 Task: Send an email with the signature Gerard Scott with the subject Update on a sick leave and the message I would like to request your input on the new employee benefits program. from softage.8@softage.net to softage.6@softage.net and move the email from Sent Items to the folder Body care
Action: Mouse moved to (150, 189)
Screenshot: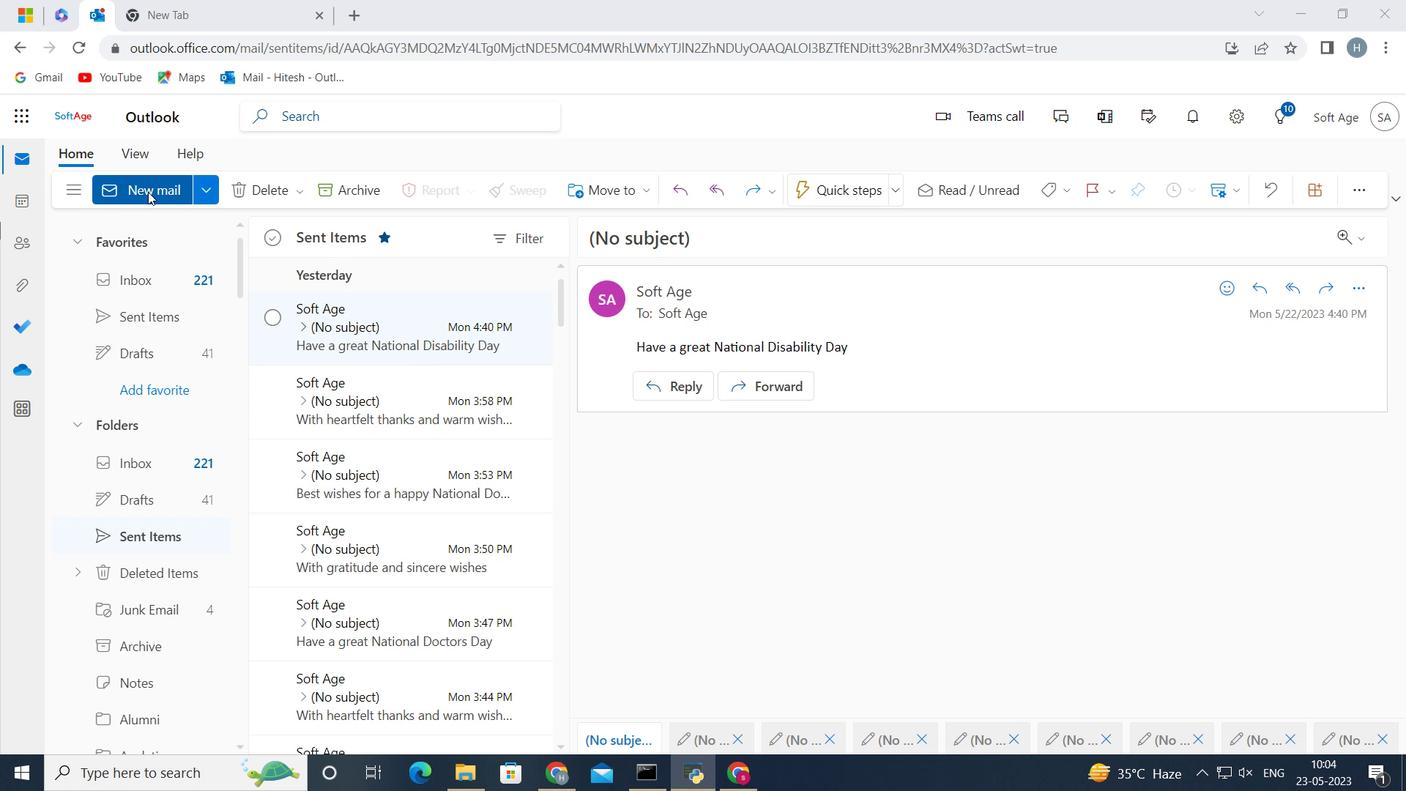
Action: Mouse pressed left at (150, 189)
Screenshot: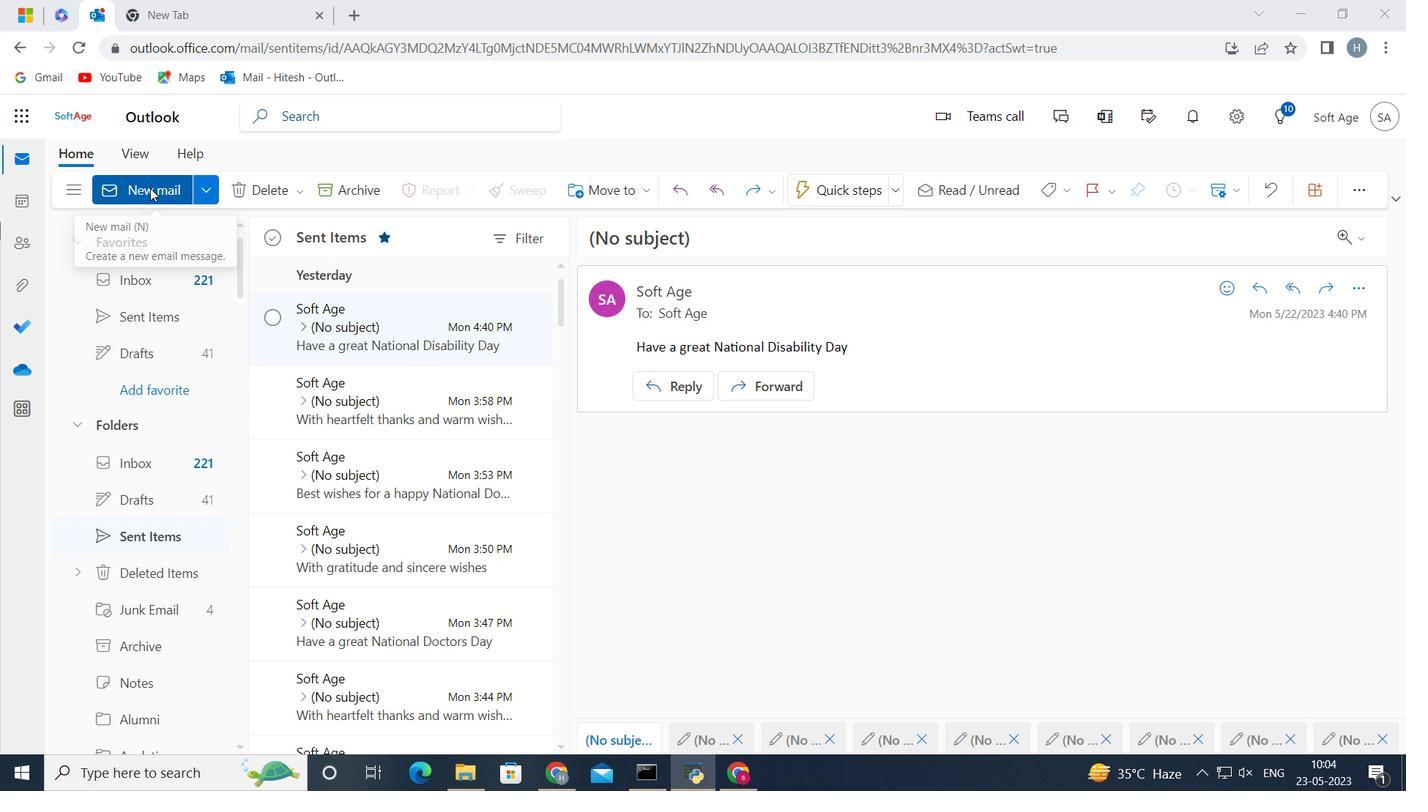 
Action: Mouse moved to (1152, 191)
Screenshot: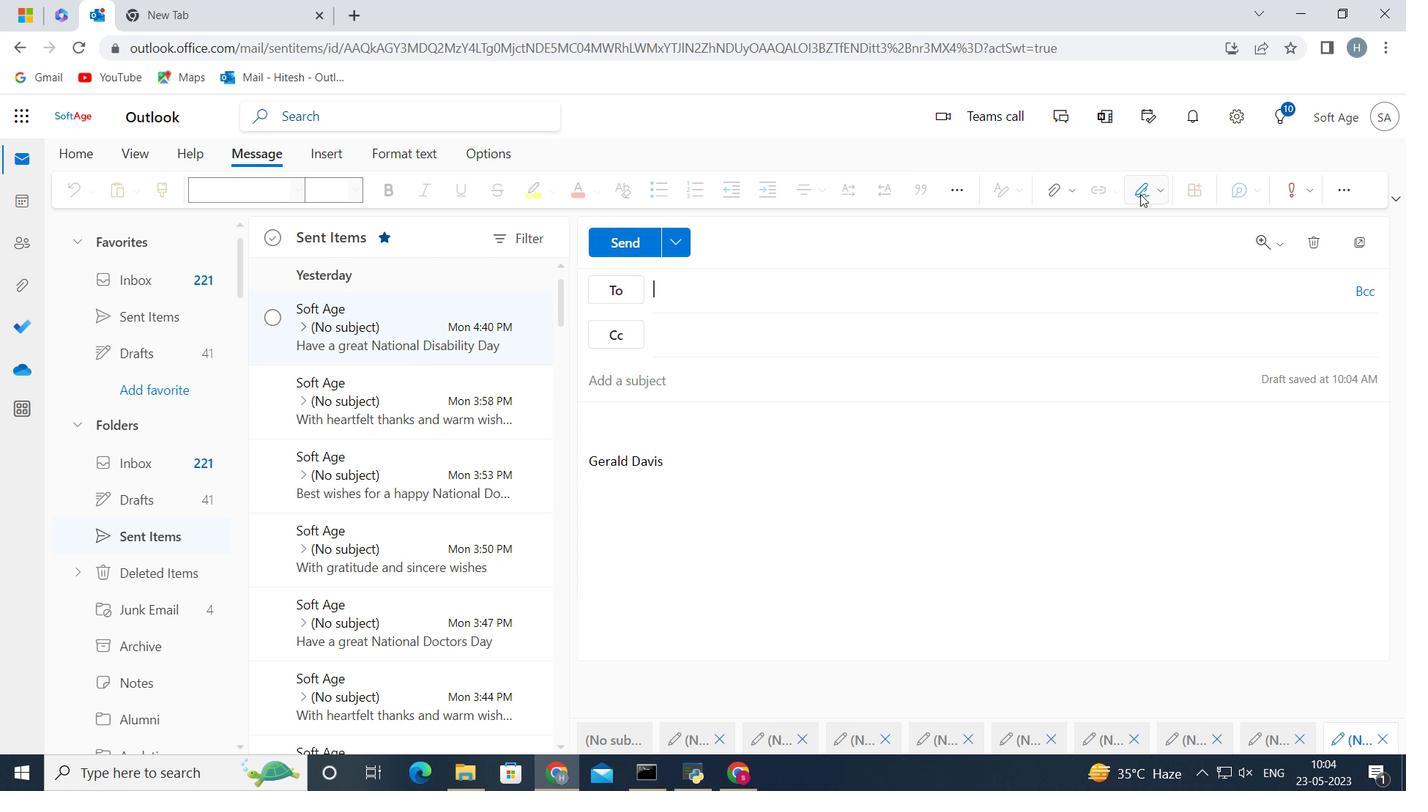 
Action: Mouse pressed left at (1152, 191)
Screenshot: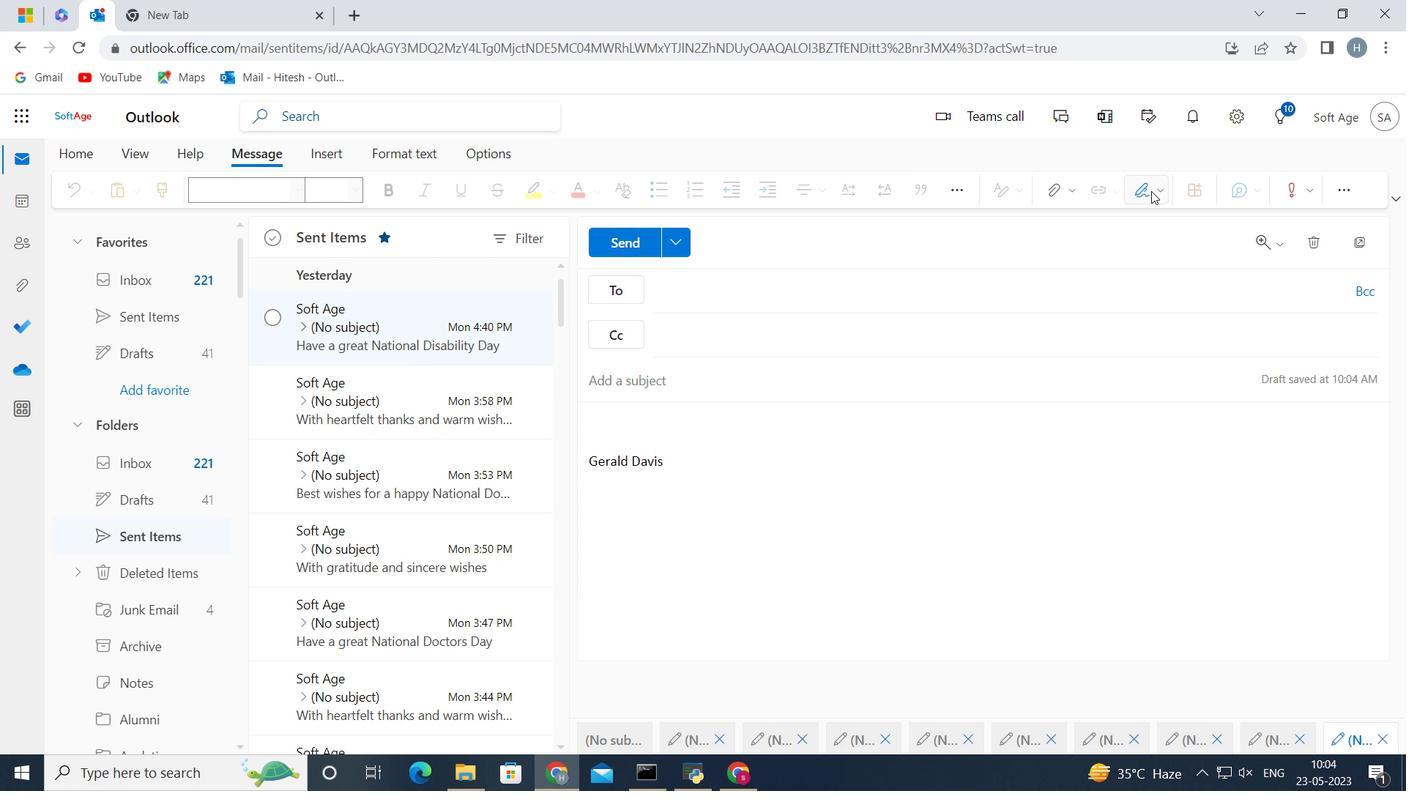 
Action: Mouse moved to (1122, 261)
Screenshot: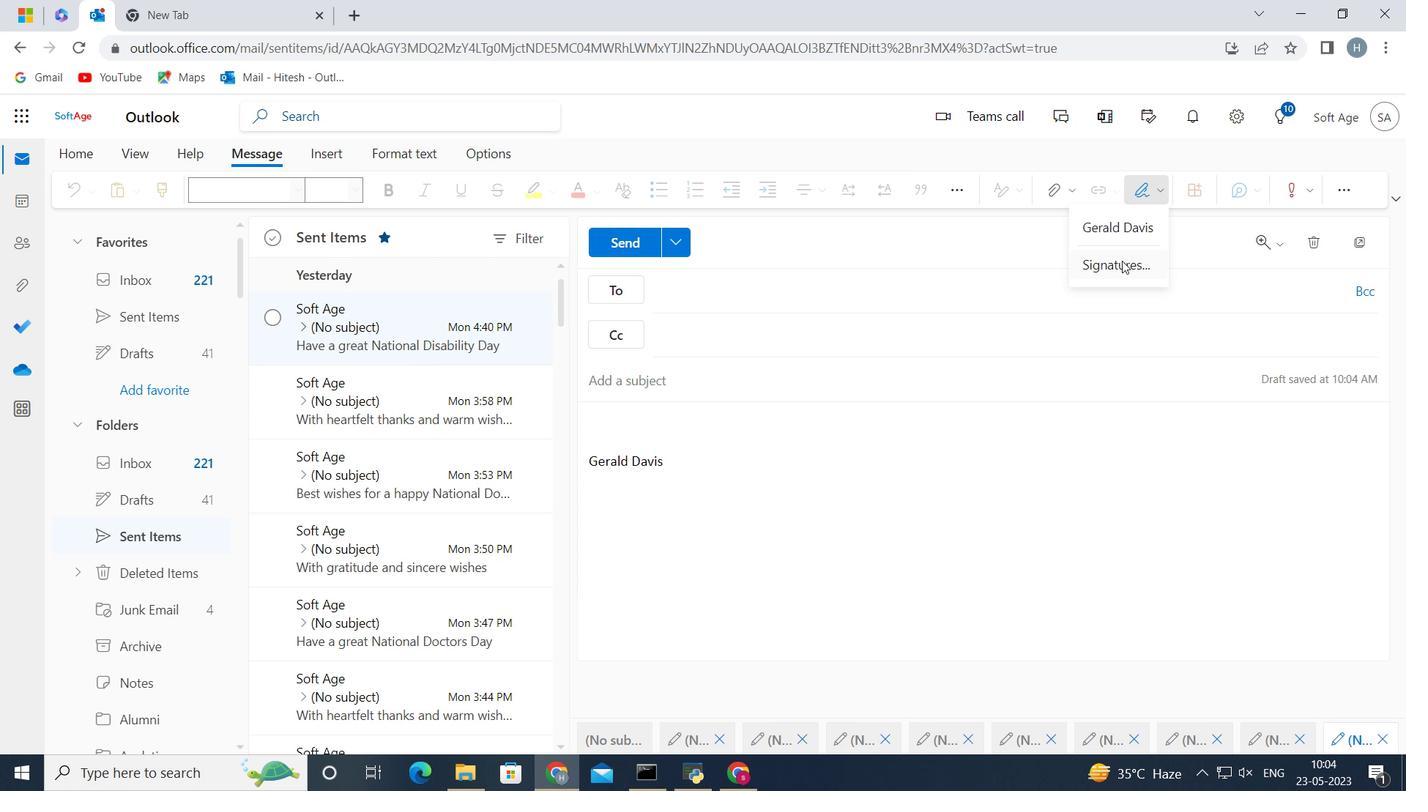 
Action: Mouse pressed left at (1122, 261)
Screenshot: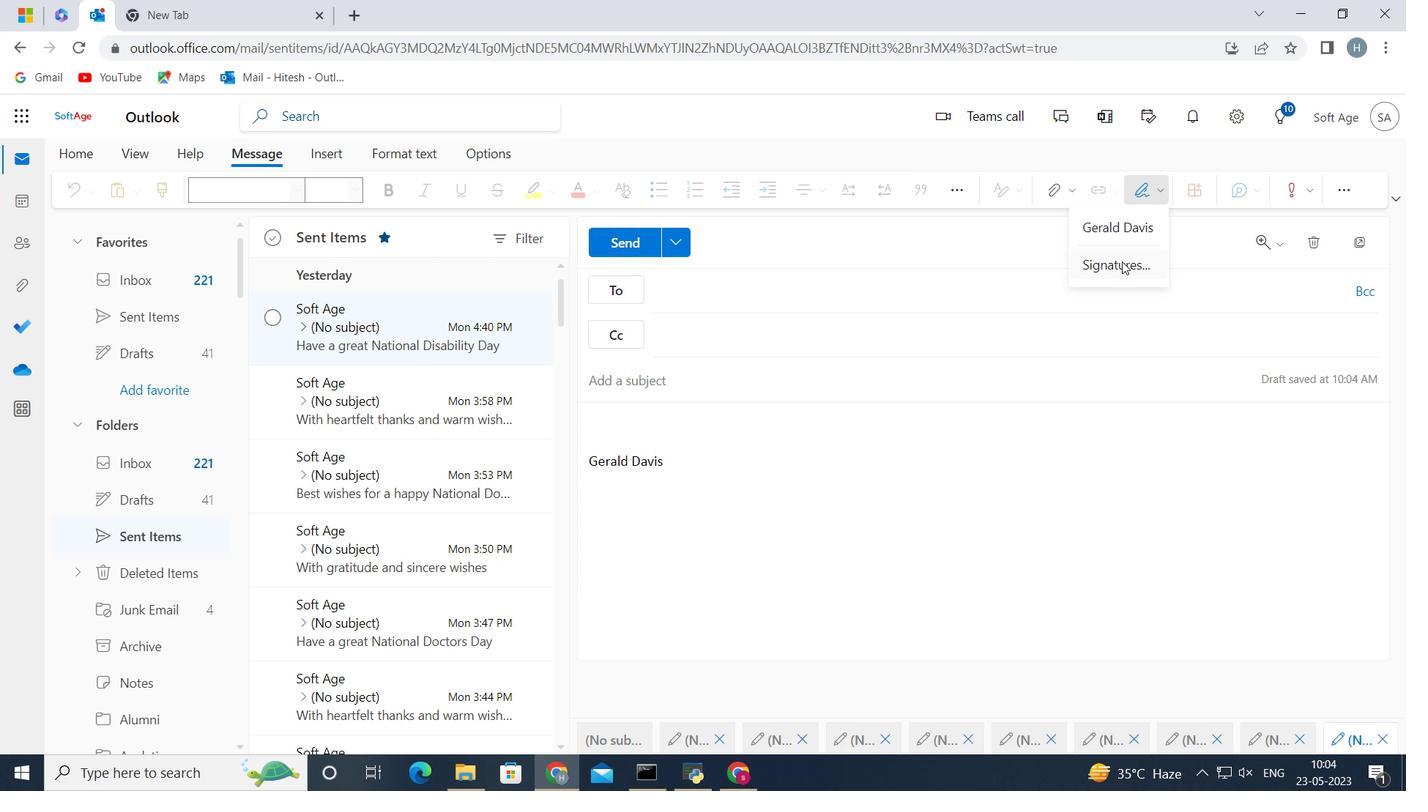 
Action: Mouse moved to (1067, 336)
Screenshot: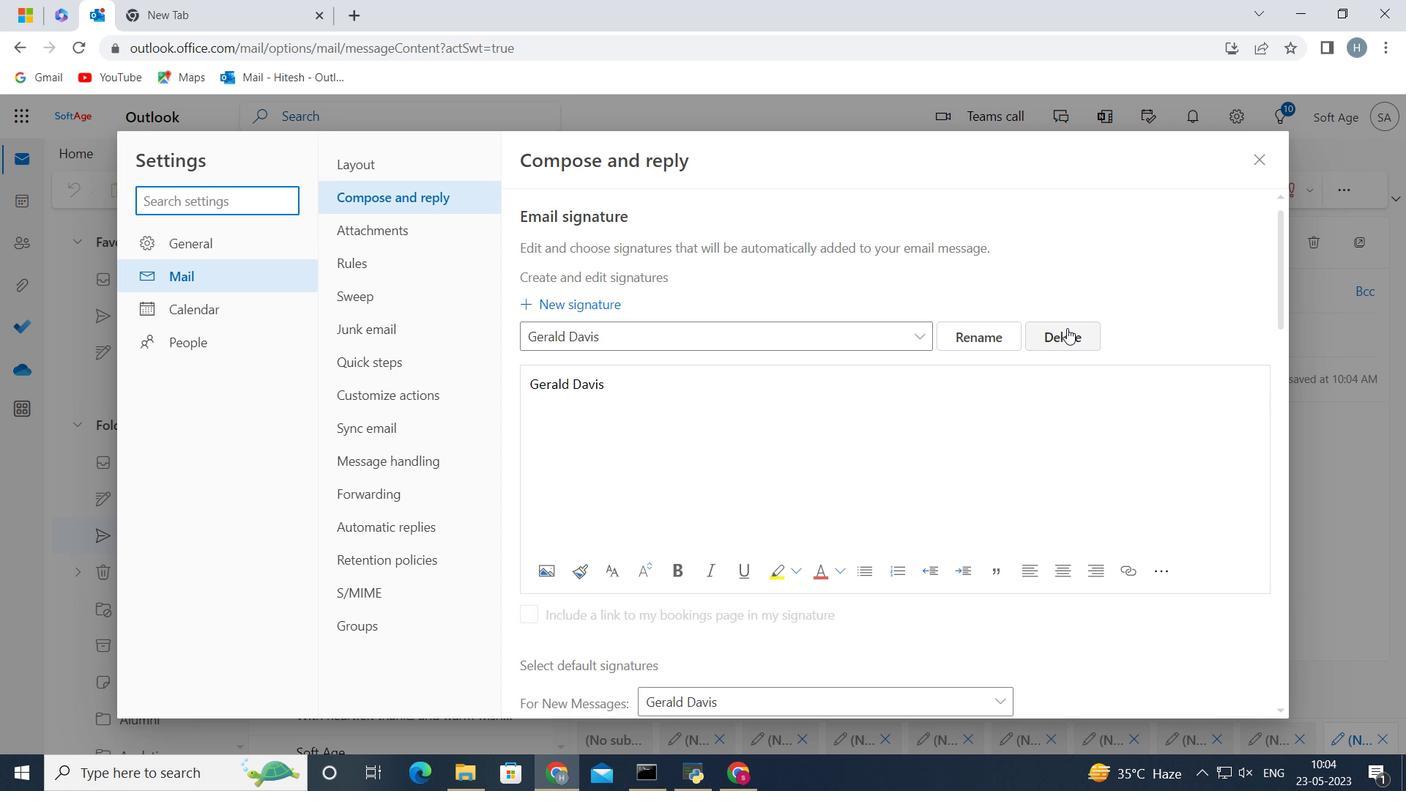 
Action: Mouse pressed left at (1067, 336)
Screenshot: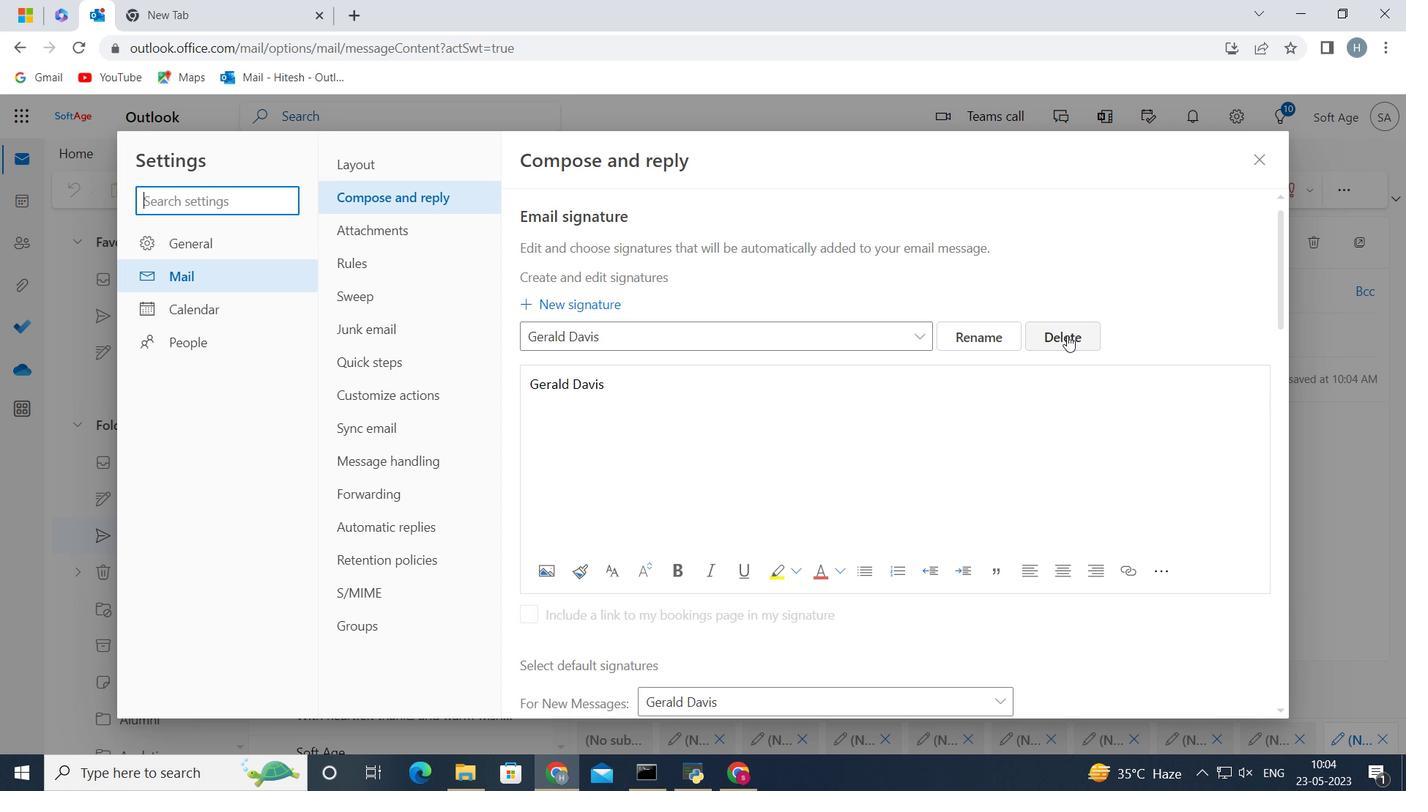 
Action: Mouse moved to (860, 333)
Screenshot: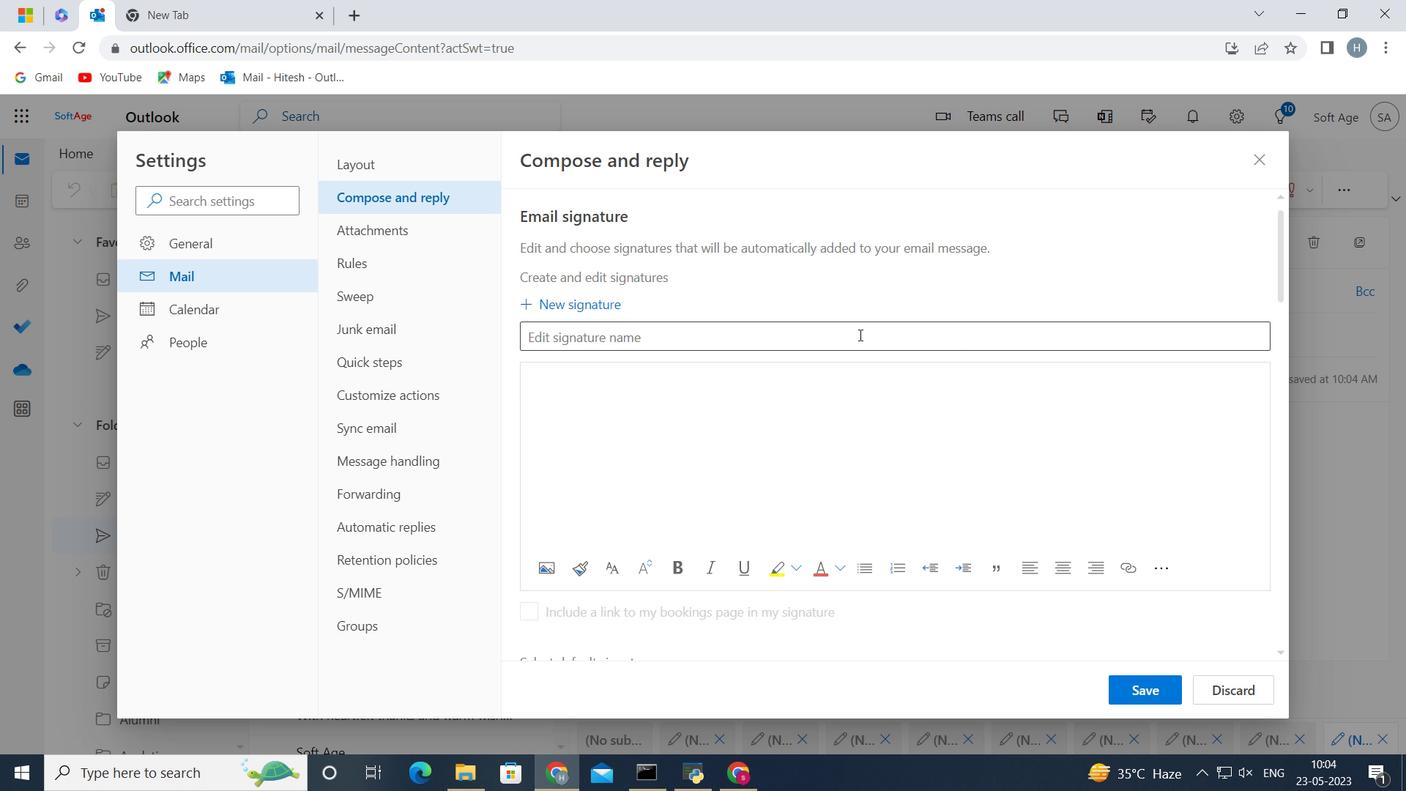 
Action: Mouse pressed left at (860, 333)
Screenshot: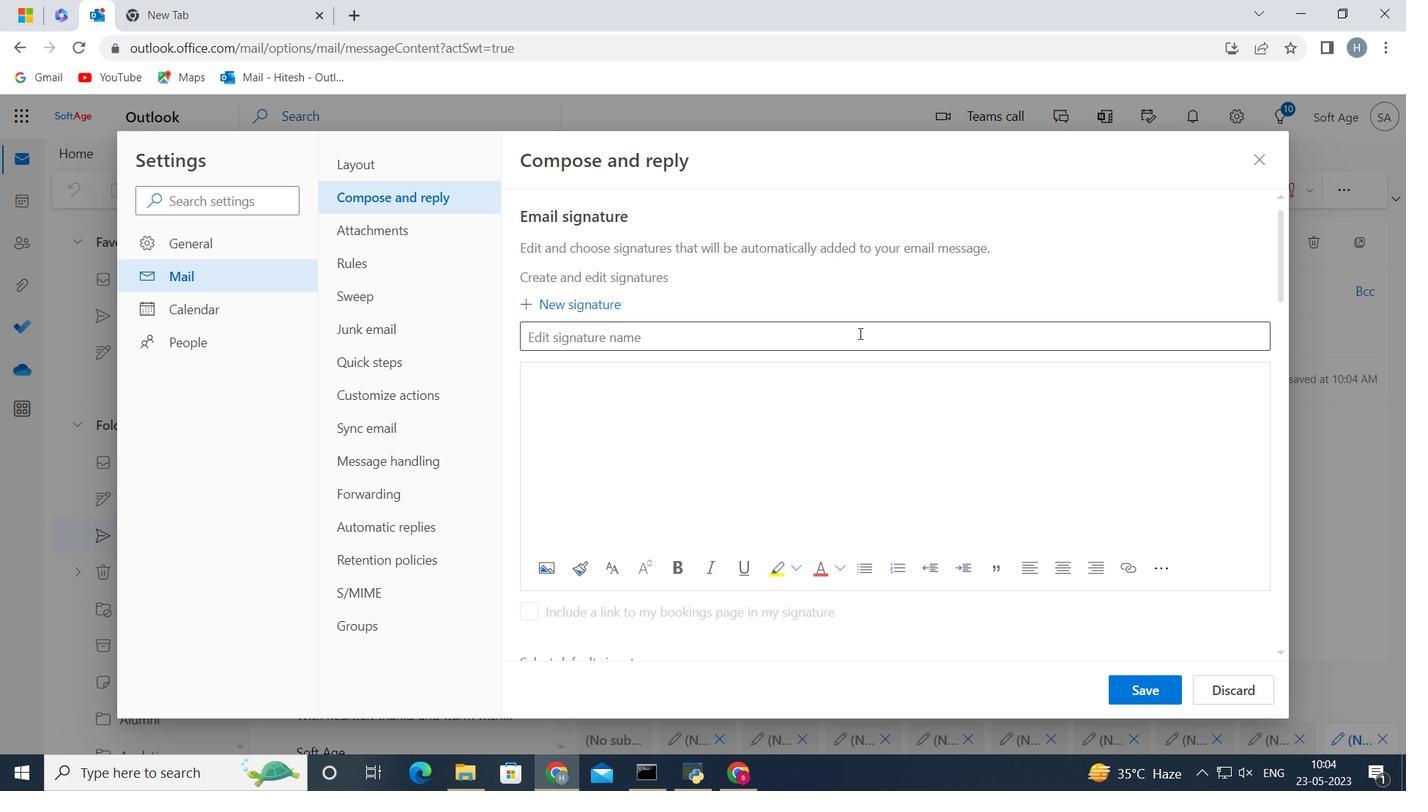 
Action: Key pressed <Key.shift><Key.shift><Key.shift><Key.shift><Key.shift><Key.shift><Key.shift><Key.shift><Key.shift><Key.shift><Key.shift><Key.shift>Gerard<Key.space><Key.shift>Scott
Screenshot: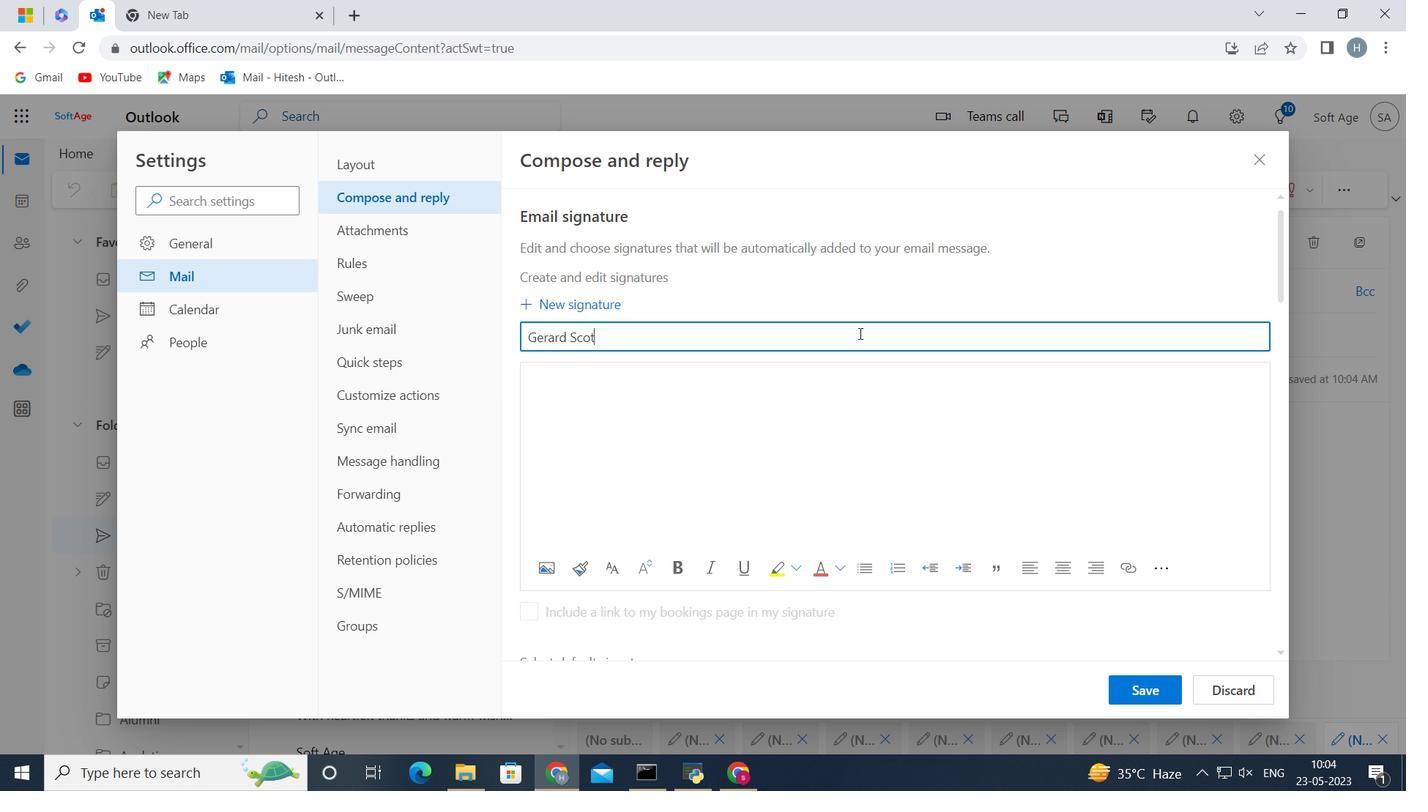 
Action: Mouse moved to (548, 389)
Screenshot: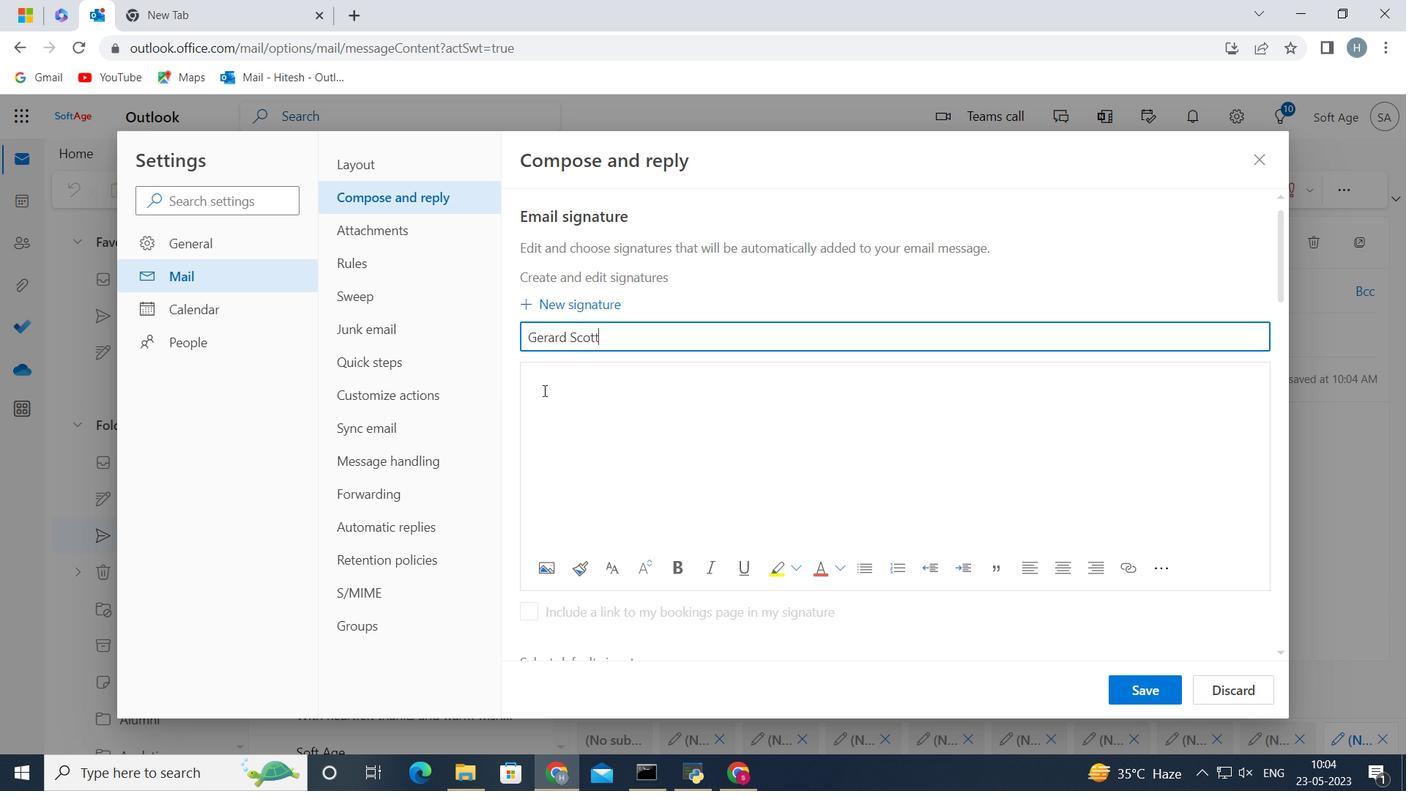 
Action: Mouse pressed left at (548, 389)
Screenshot: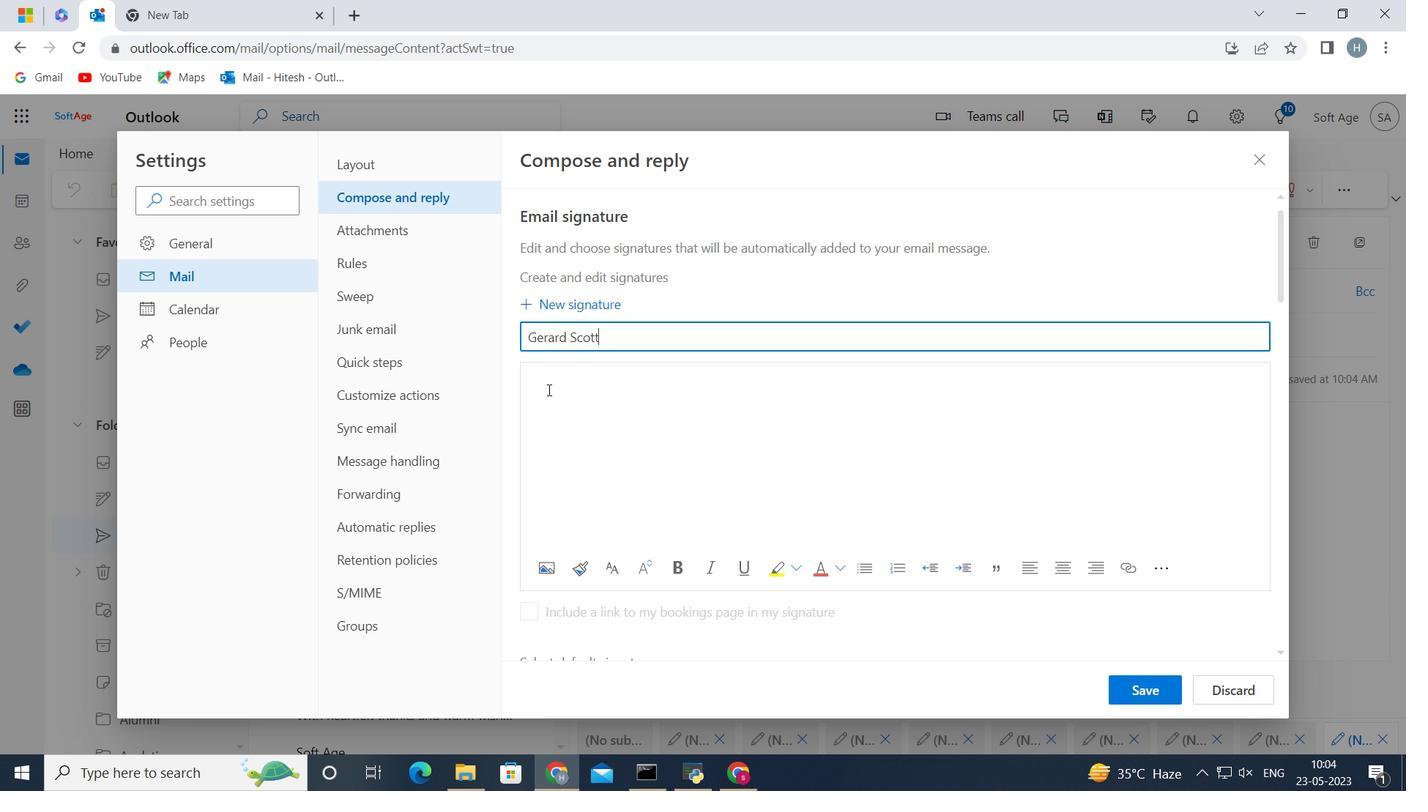 
Action: Key pressed <Key.shift>Gerard<Key.space><Key.shift>Scott
Screenshot: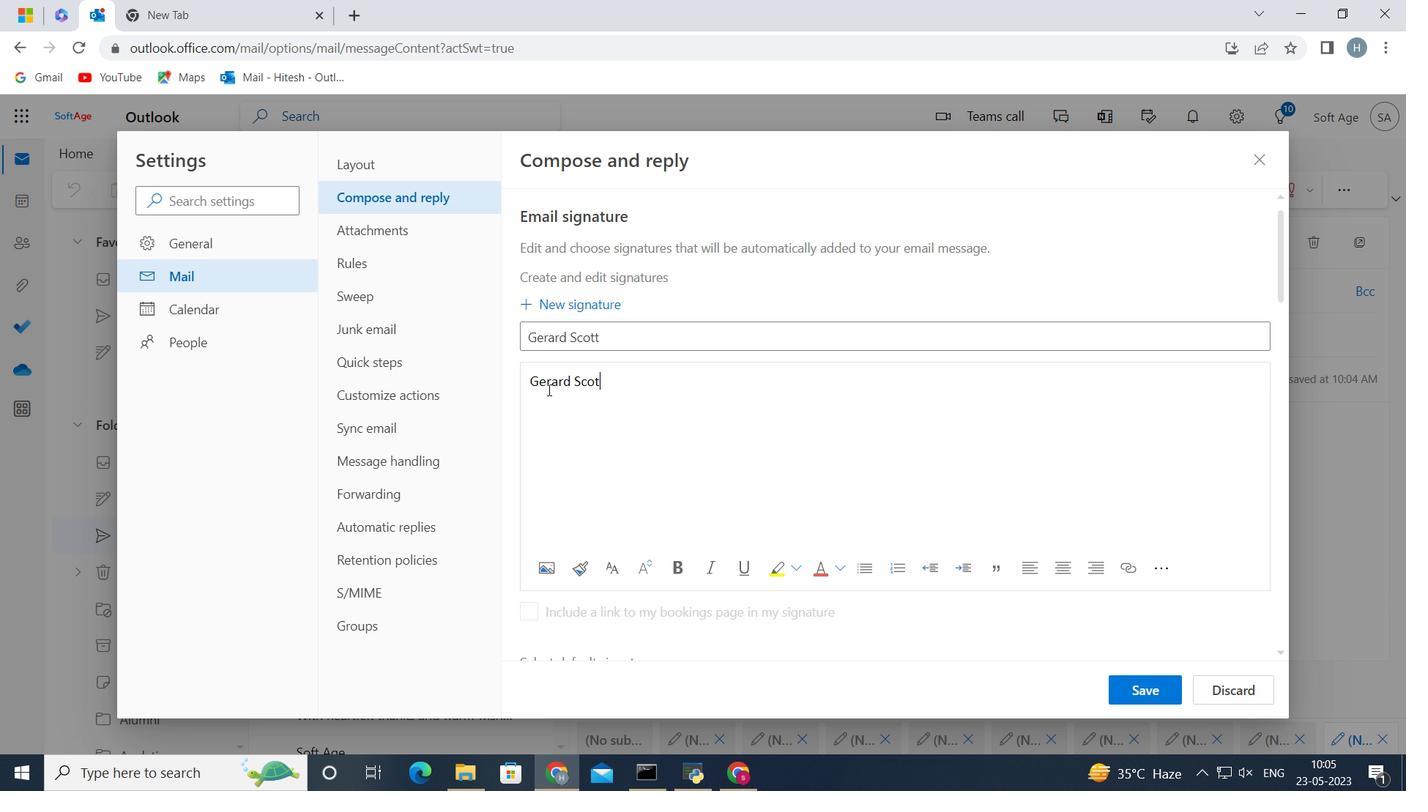 
Action: Mouse moved to (1138, 693)
Screenshot: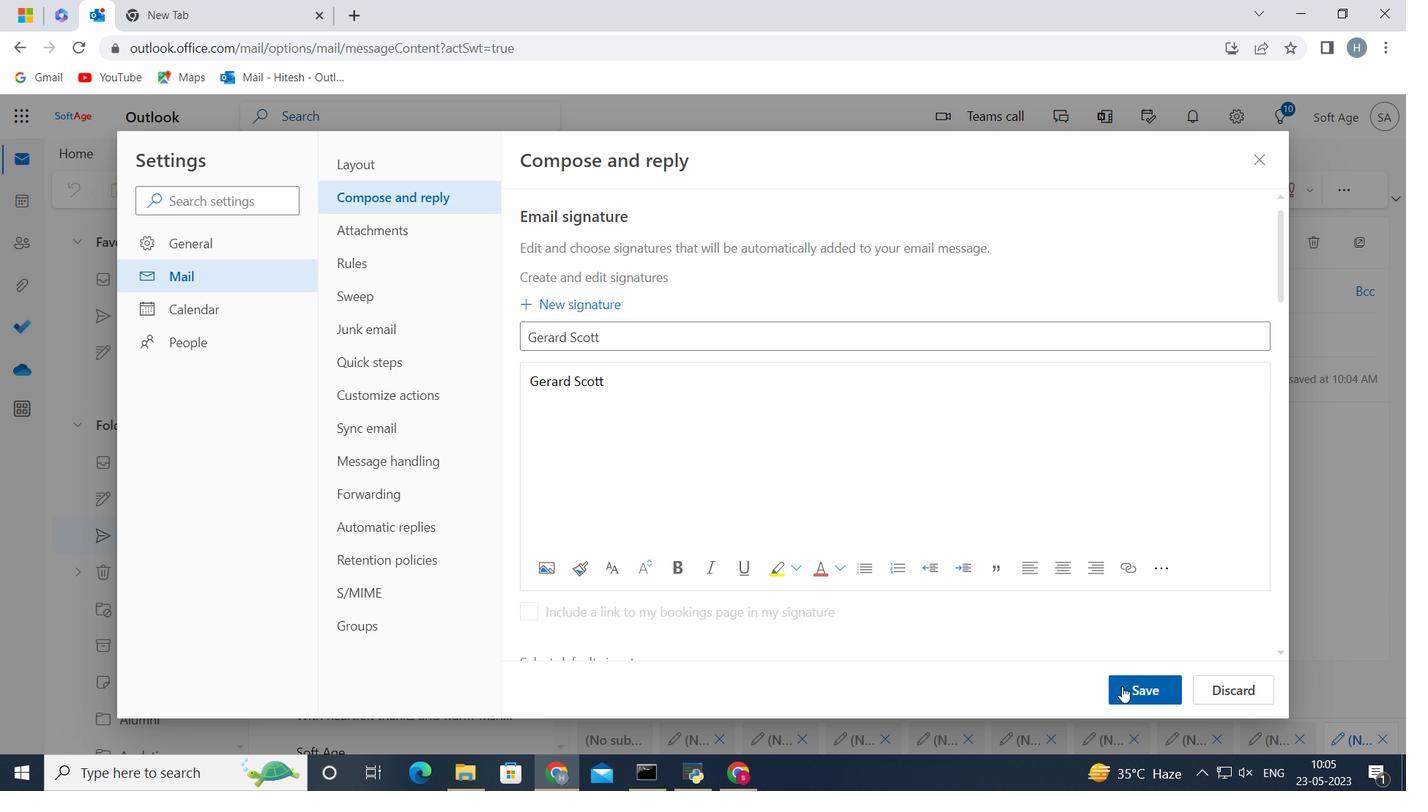 
Action: Mouse pressed left at (1138, 693)
Screenshot: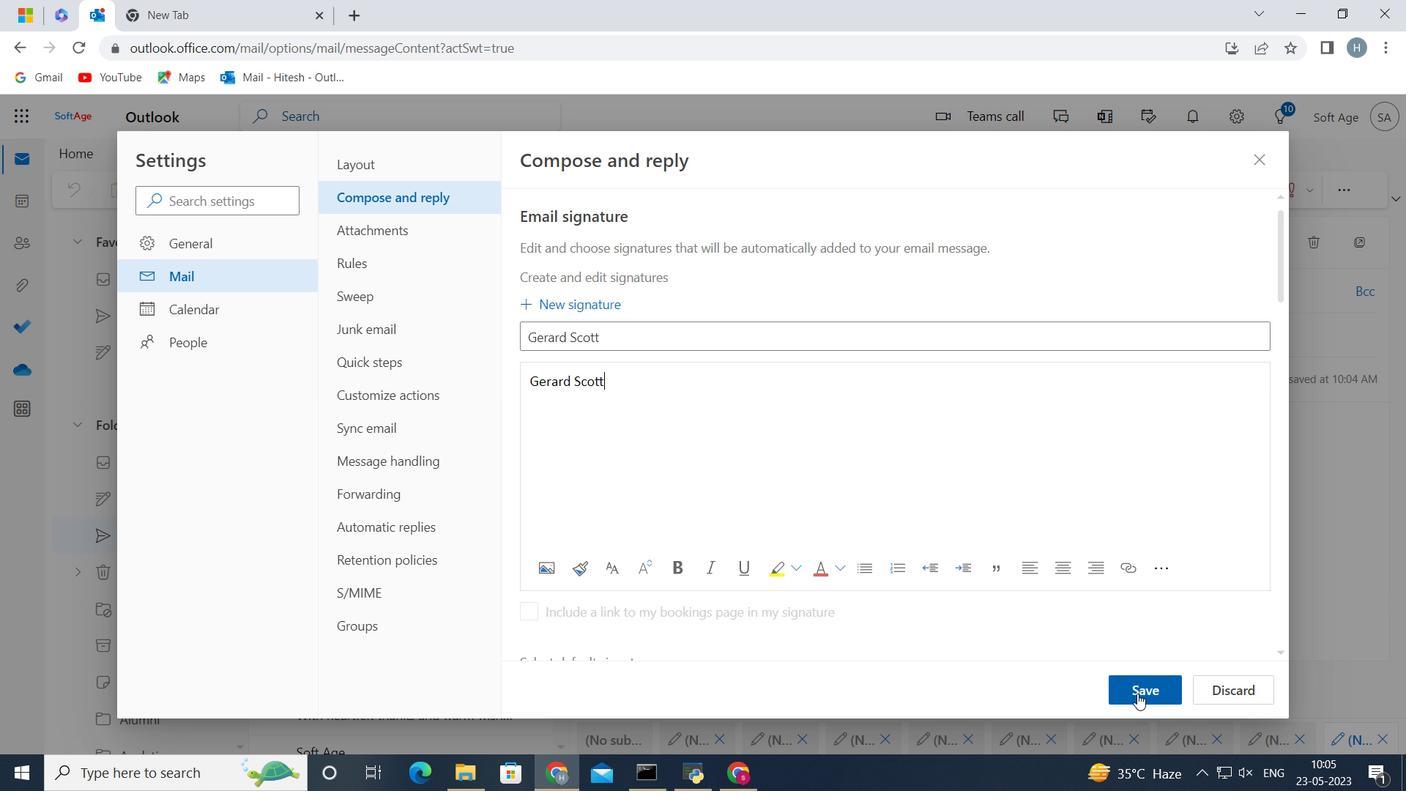 
Action: Mouse moved to (953, 425)
Screenshot: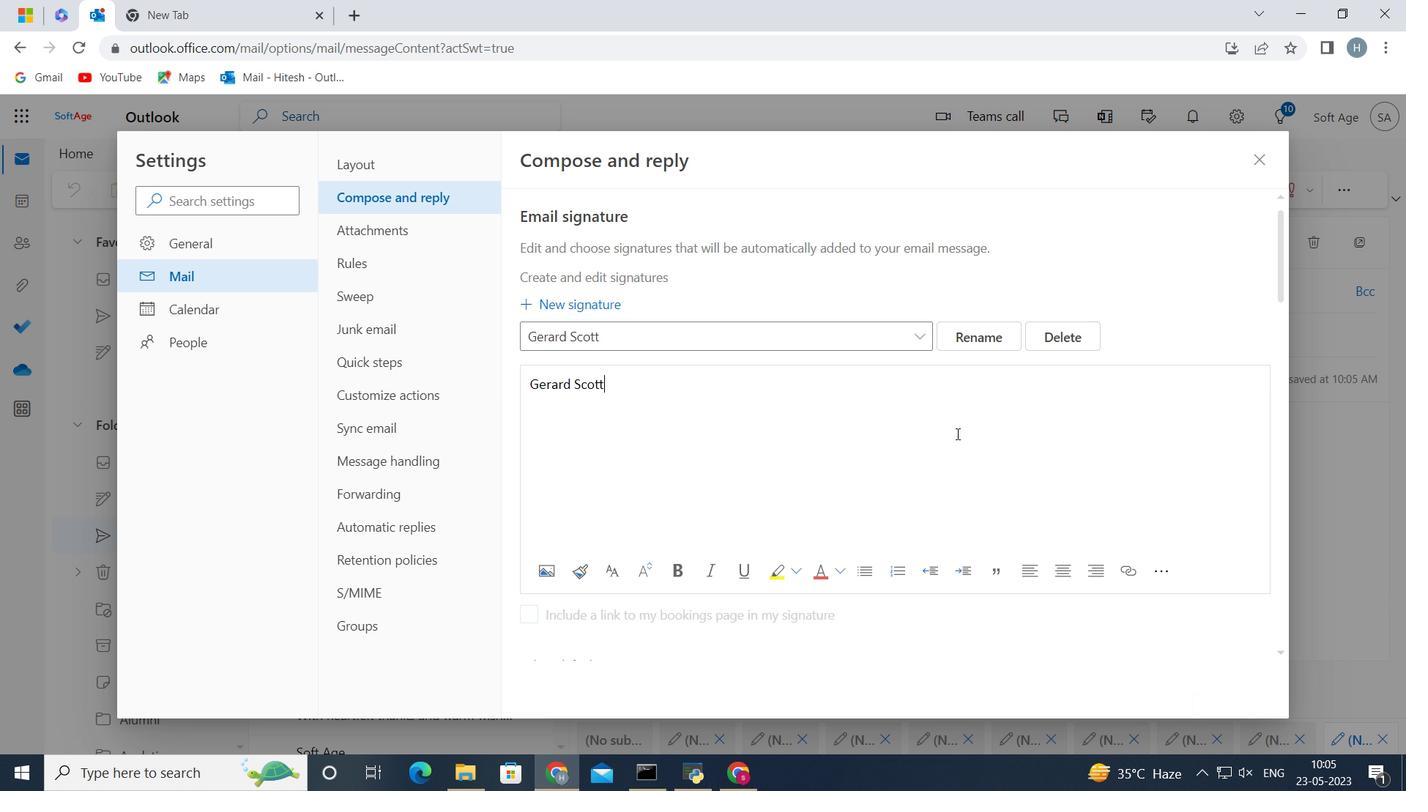 
Action: Mouse scrolled (953, 424) with delta (0, 0)
Screenshot: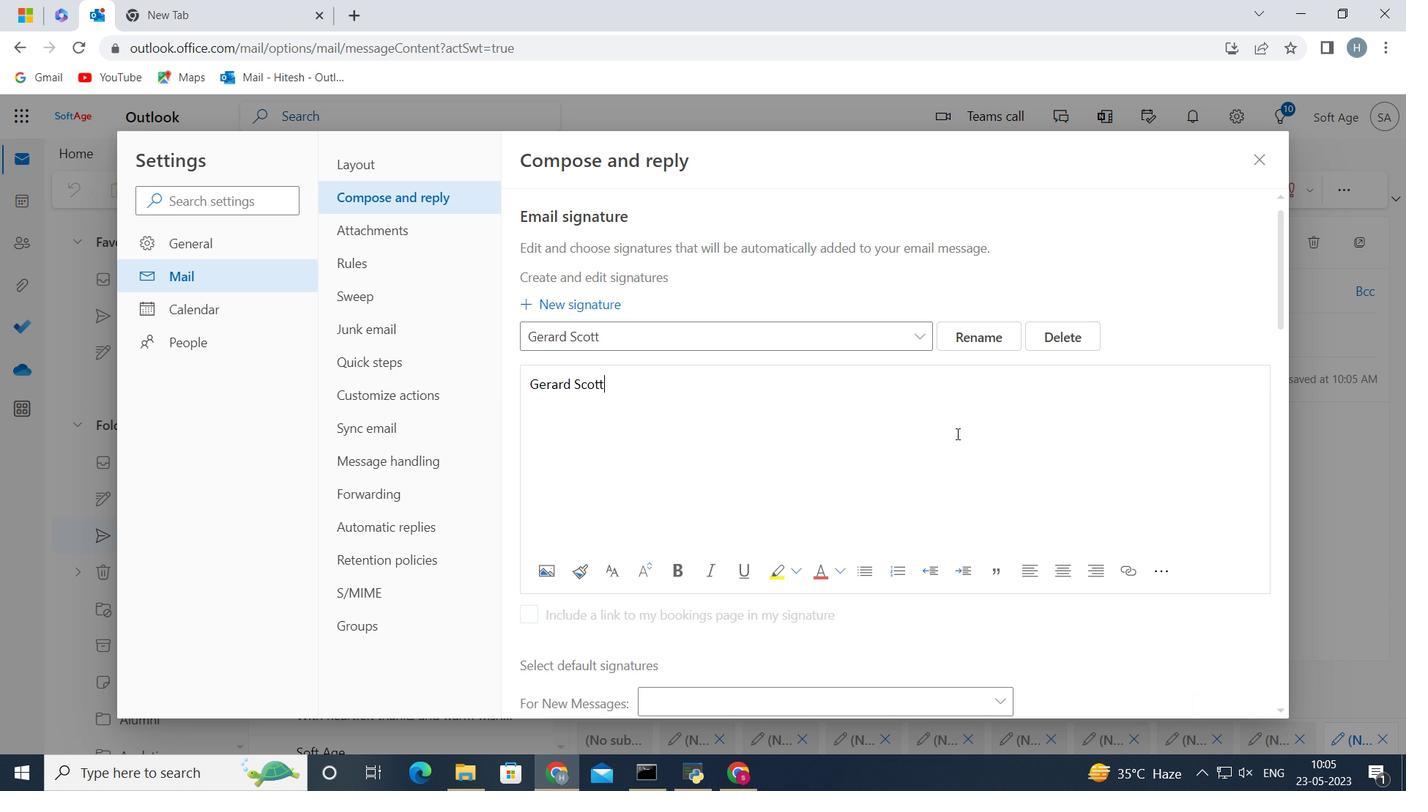 
Action: Mouse moved to (952, 424)
Screenshot: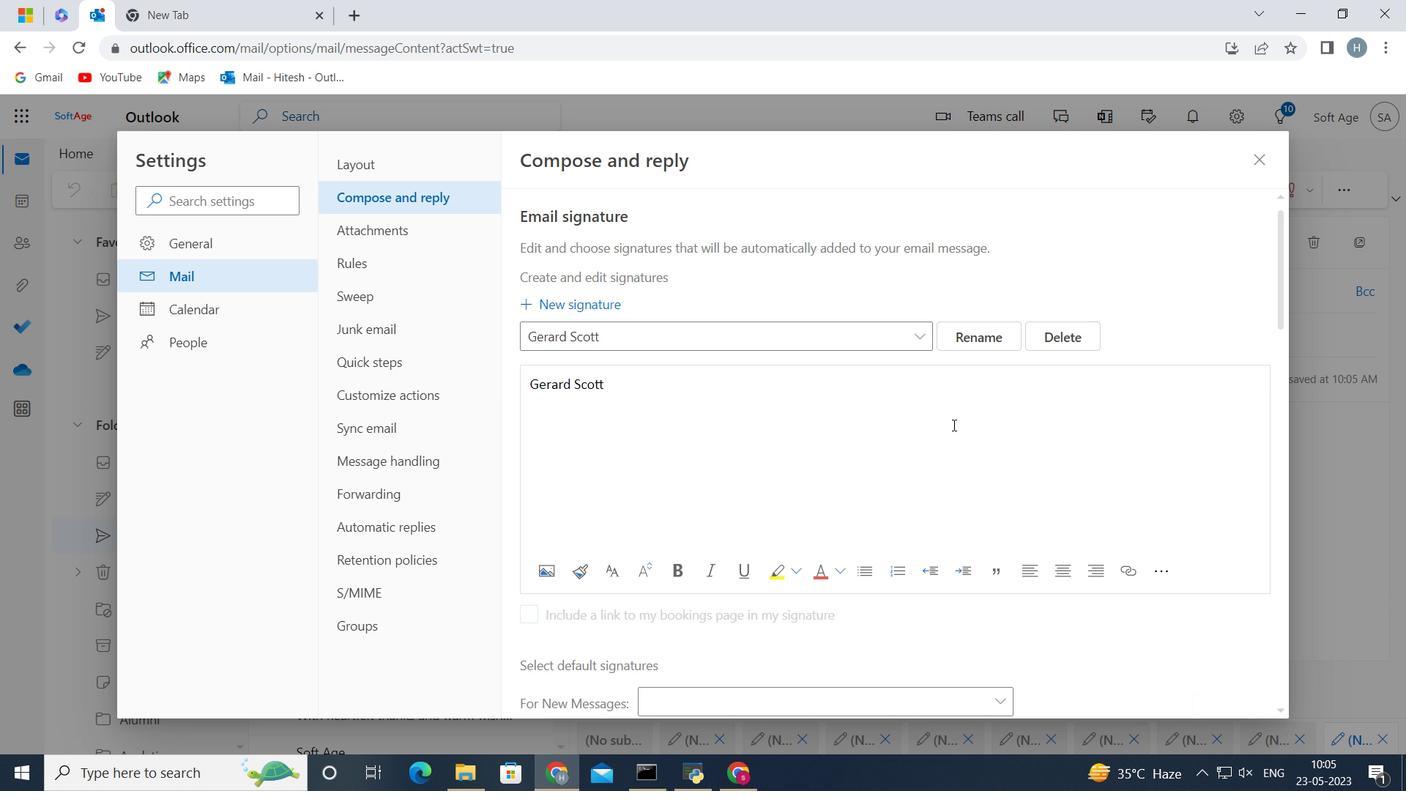 
Action: Mouse scrolled (952, 423) with delta (0, 0)
Screenshot: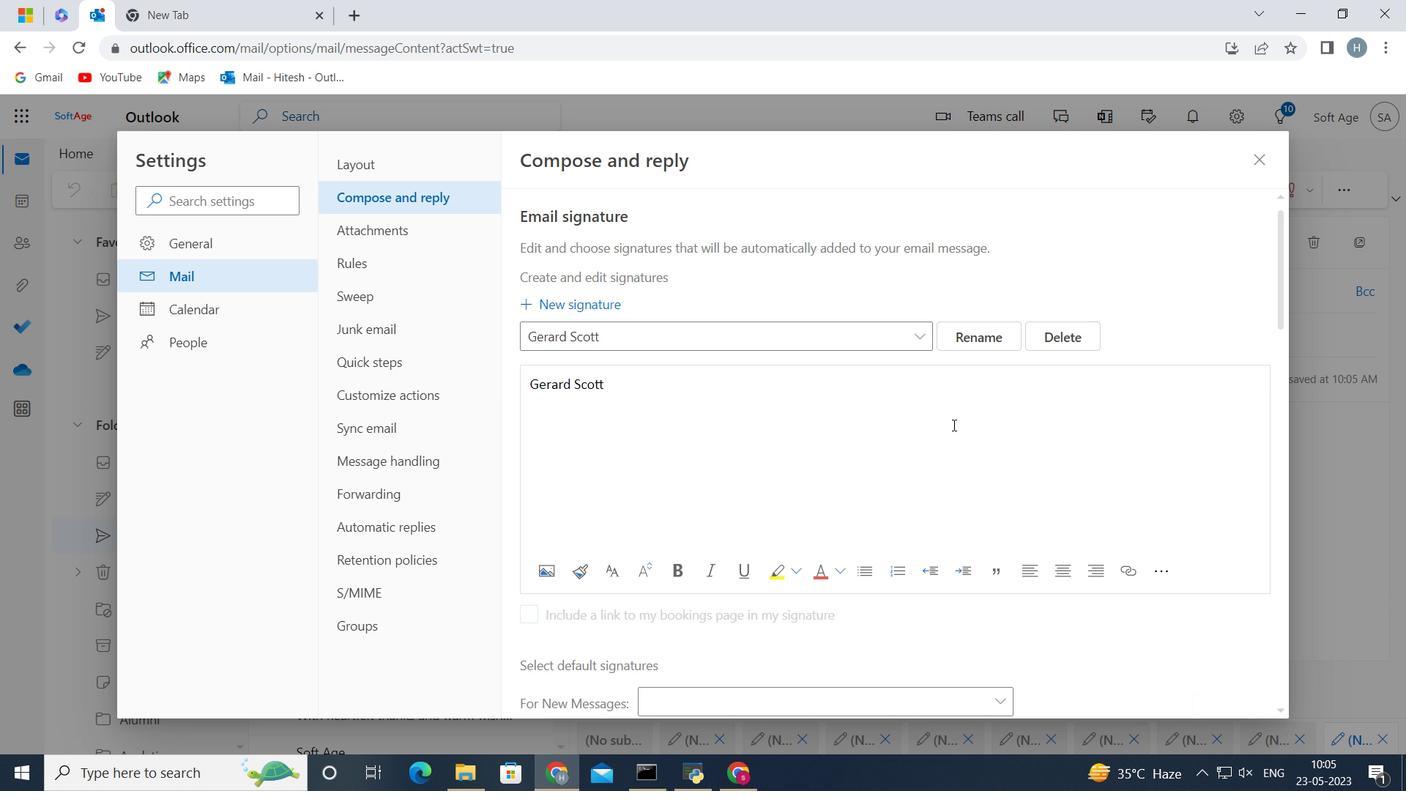 
Action: Mouse moved to (952, 414)
Screenshot: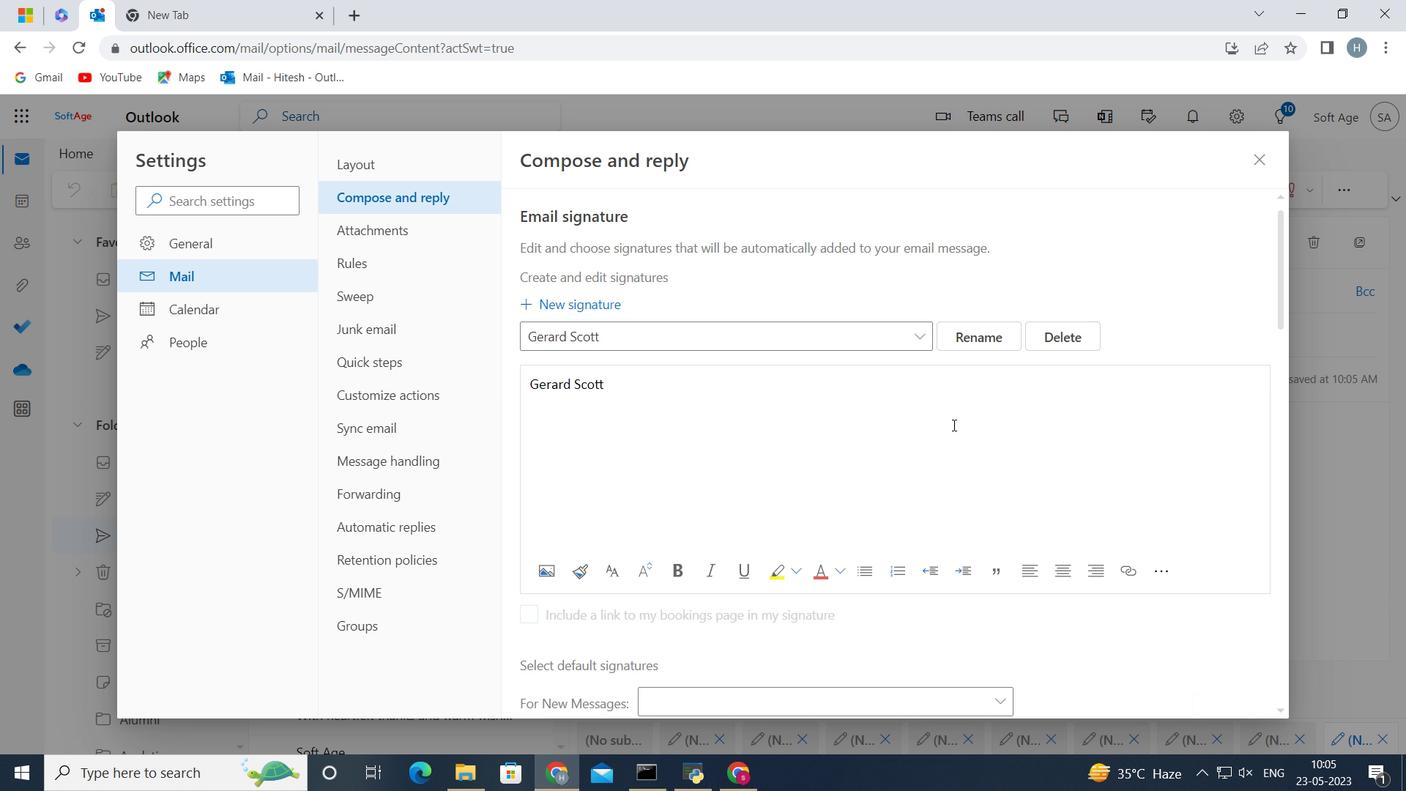 
Action: Mouse scrolled (952, 414) with delta (0, 0)
Screenshot: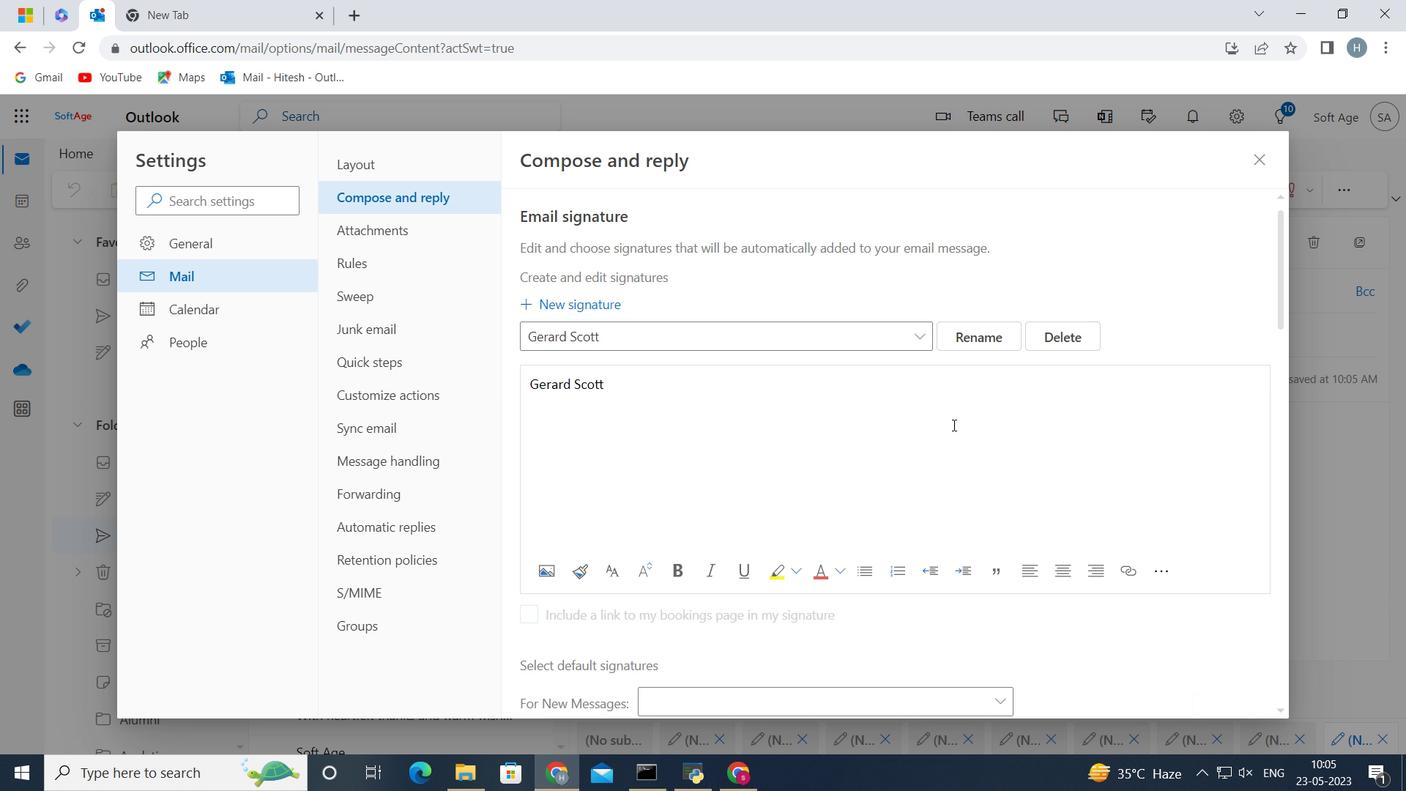 
Action: Mouse moved to (937, 384)
Screenshot: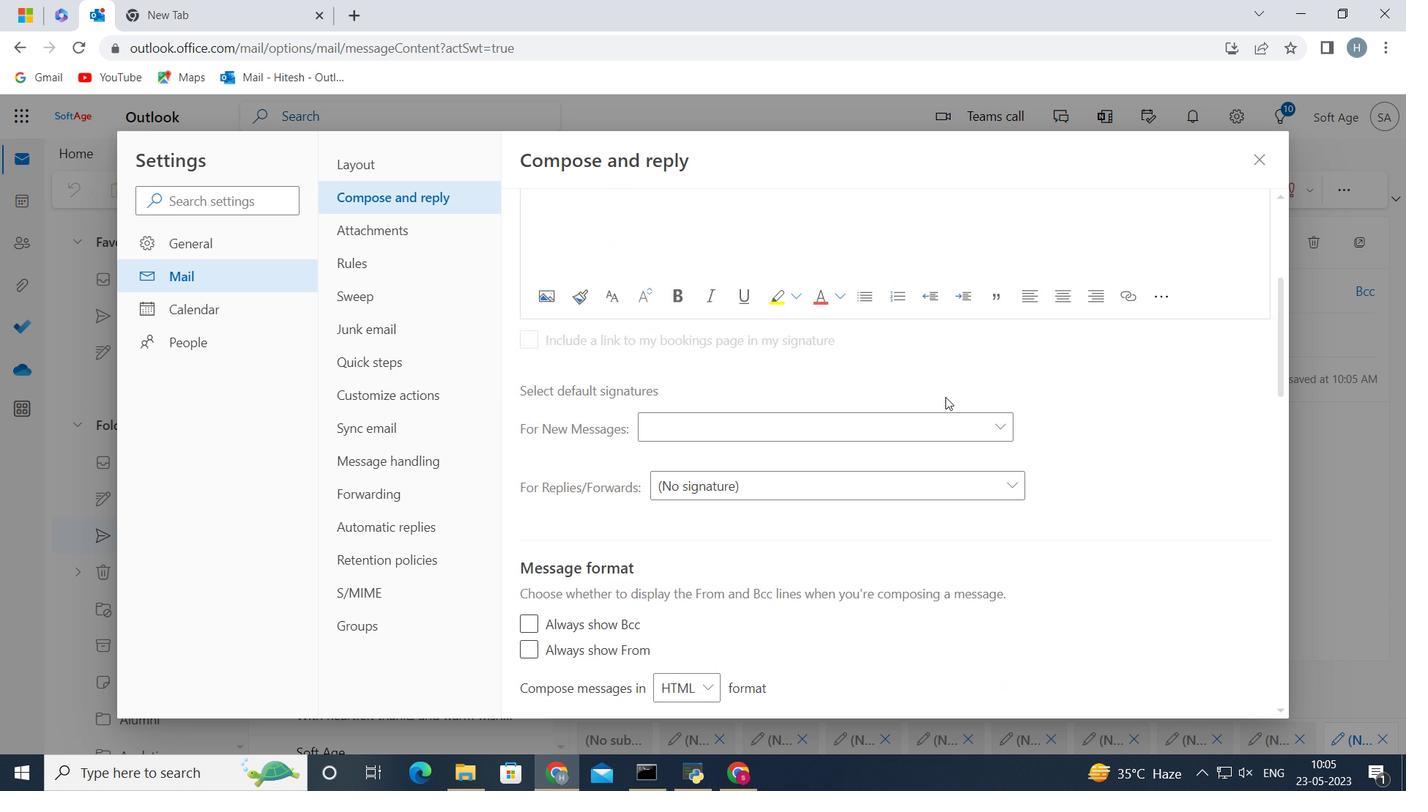 
Action: Mouse scrolled (937, 383) with delta (0, 0)
Screenshot: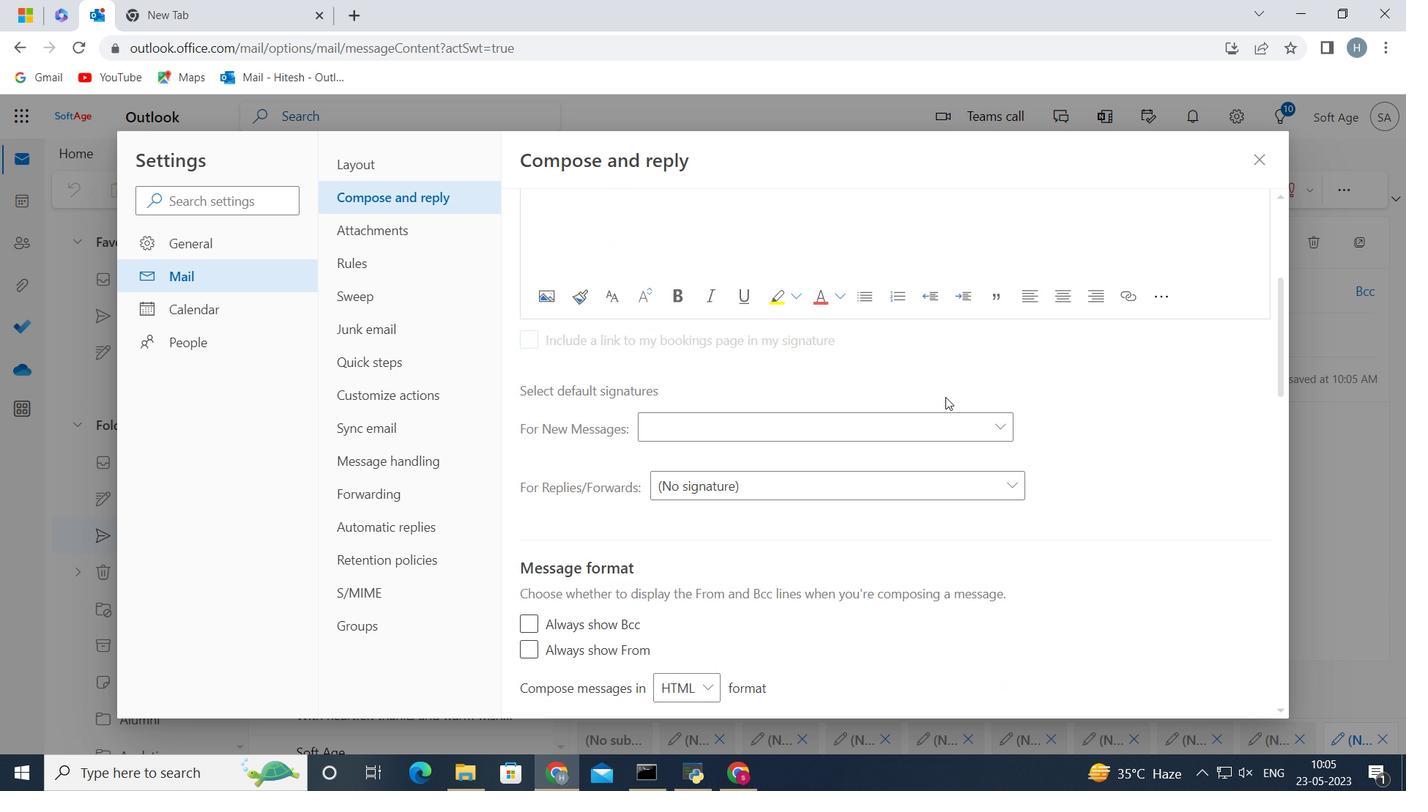 
Action: Mouse moved to (940, 342)
Screenshot: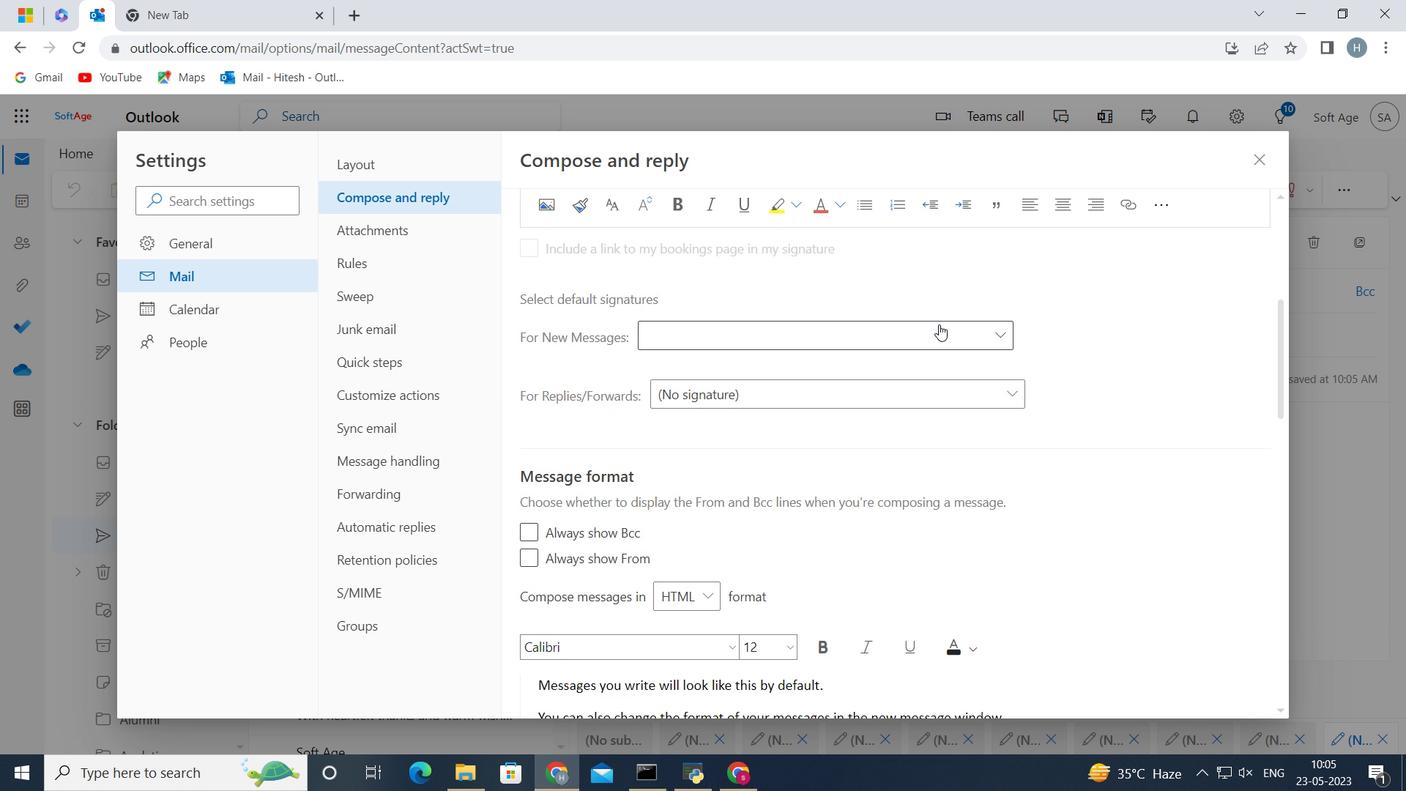
Action: Mouse pressed left at (940, 342)
Screenshot: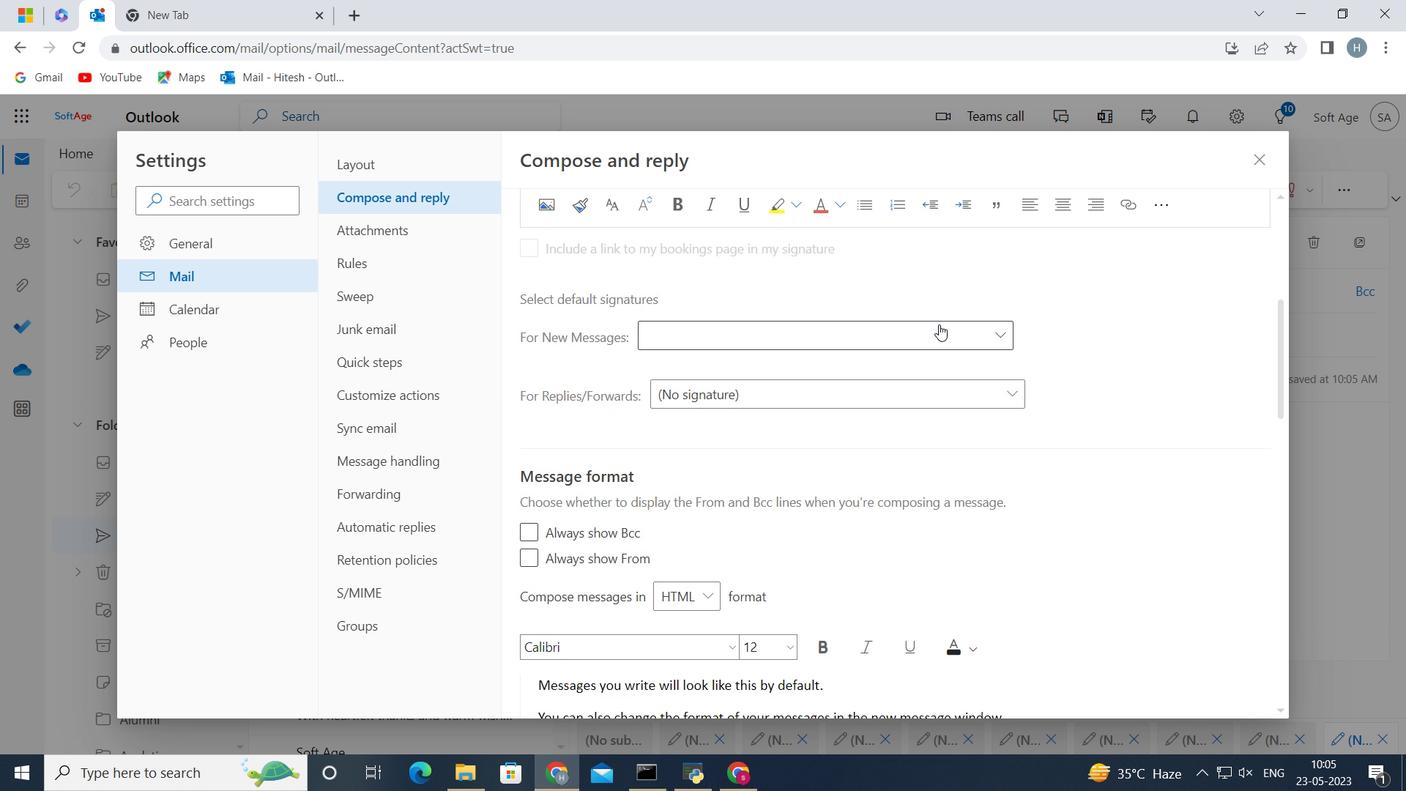 
Action: Mouse moved to (896, 399)
Screenshot: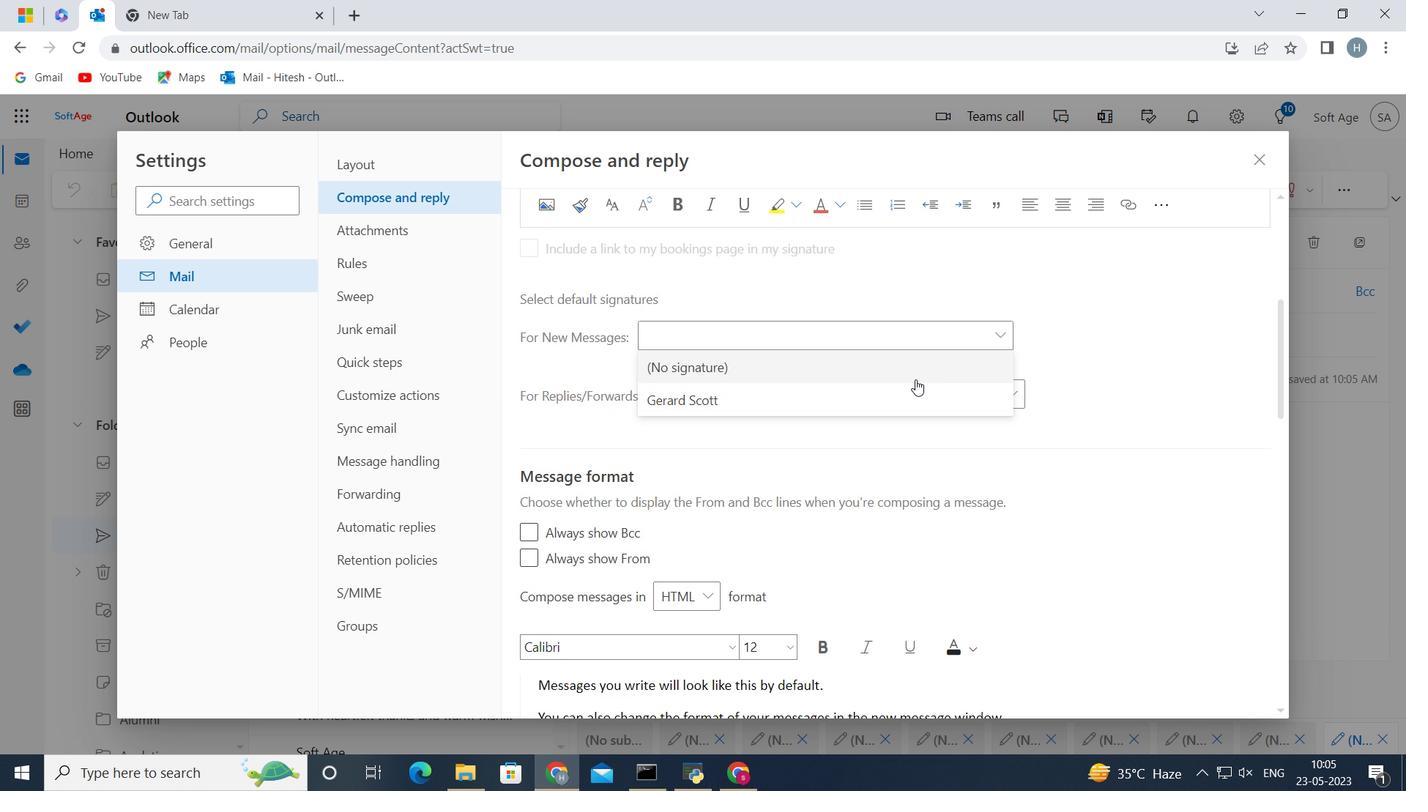 
Action: Mouse pressed left at (896, 399)
Screenshot: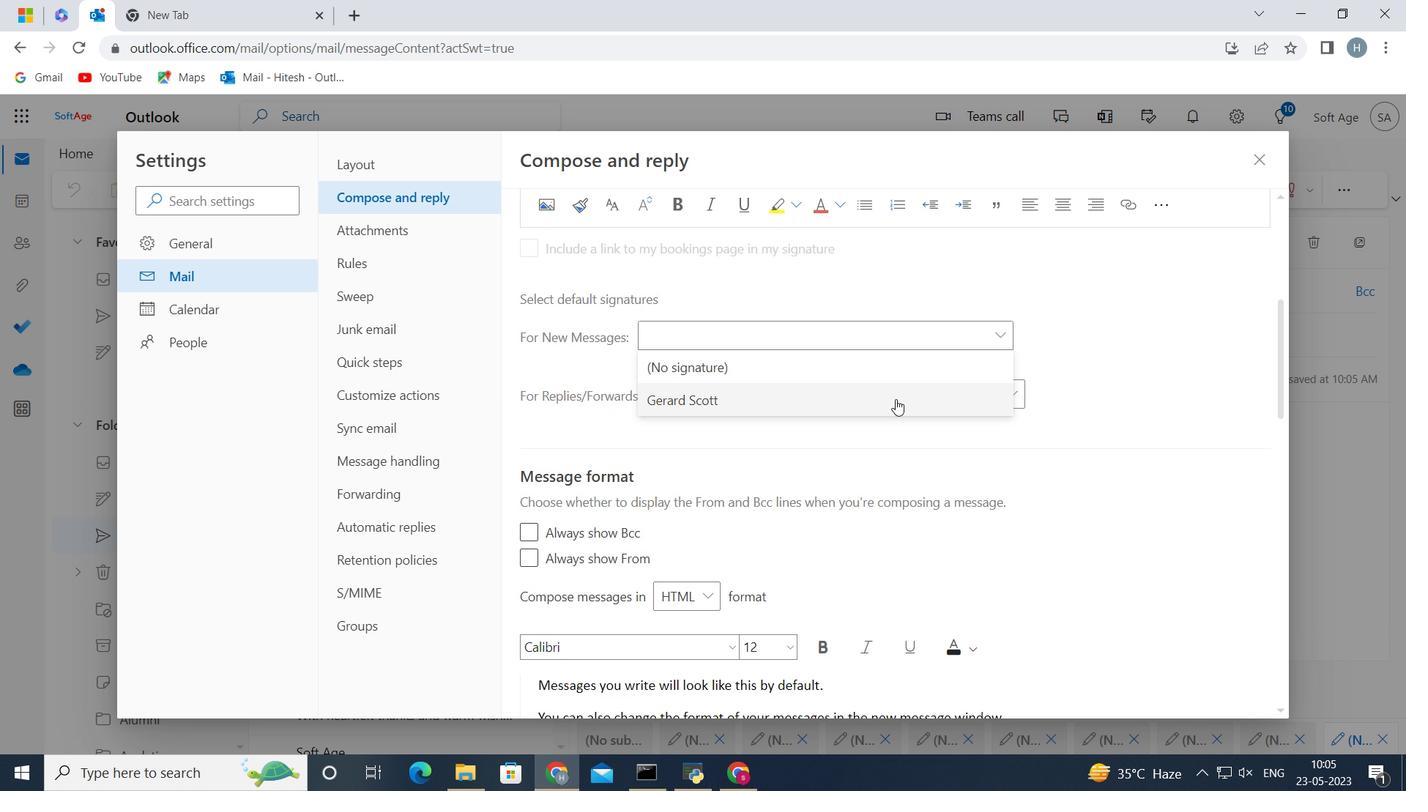 
Action: Mouse moved to (1141, 685)
Screenshot: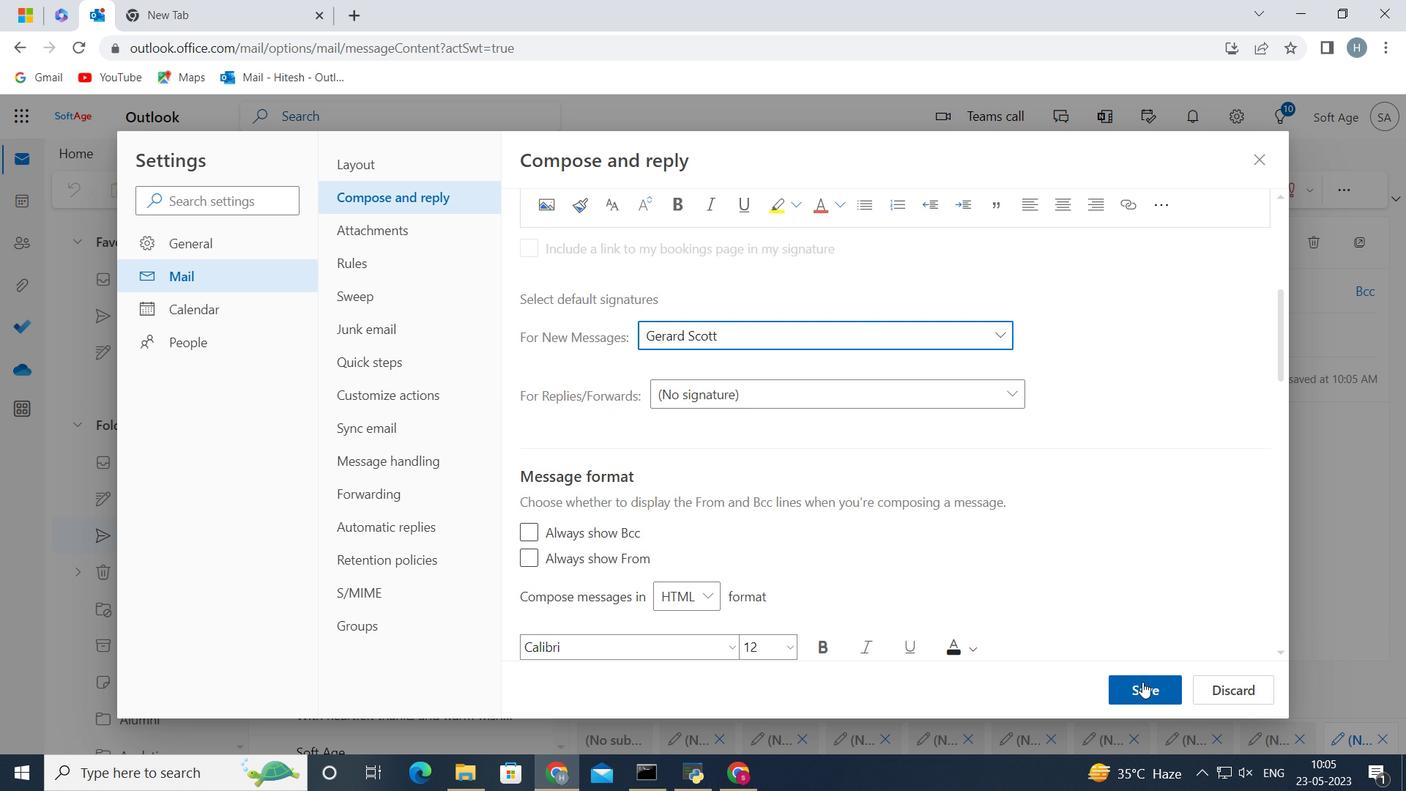 
Action: Mouse pressed left at (1141, 685)
Screenshot: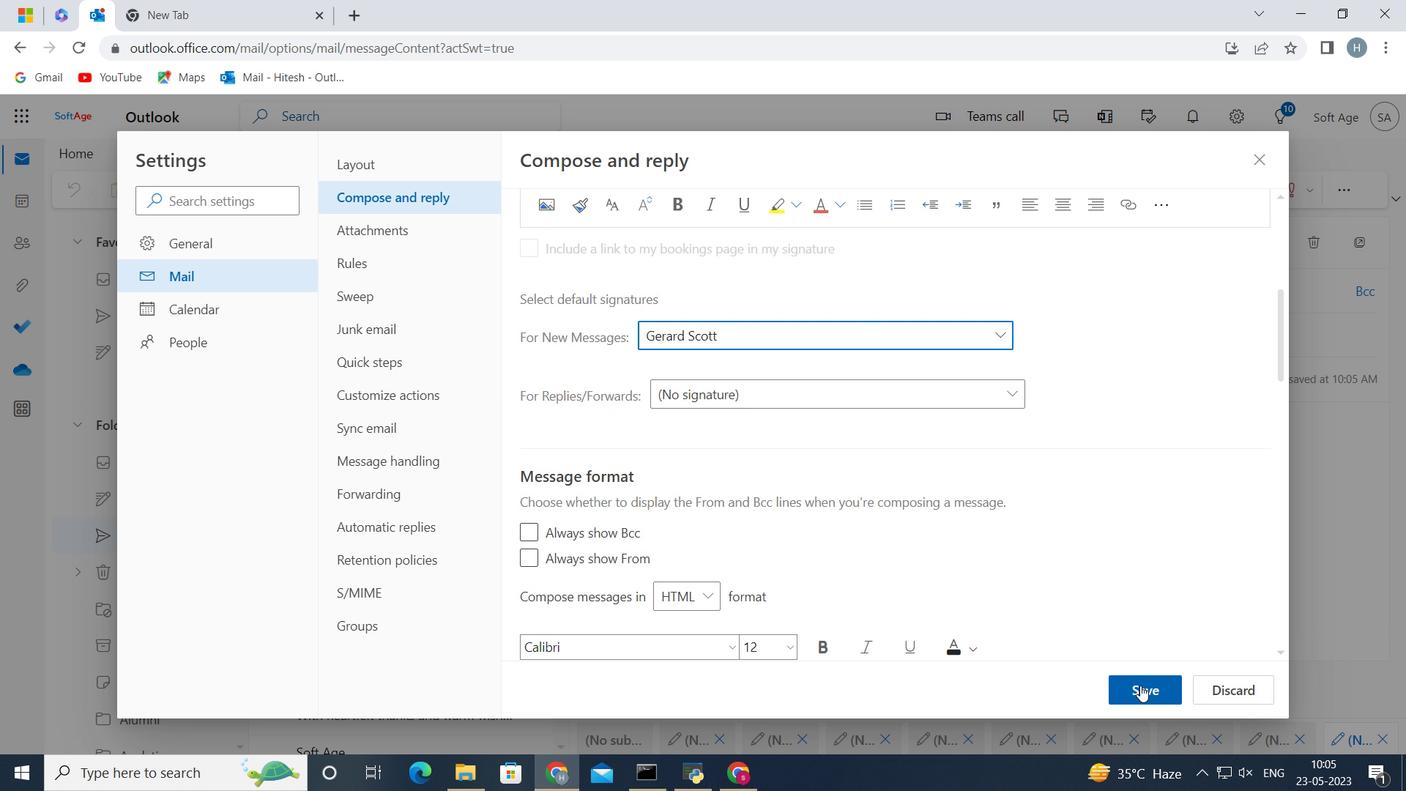 
Action: Mouse moved to (1265, 160)
Screenshot: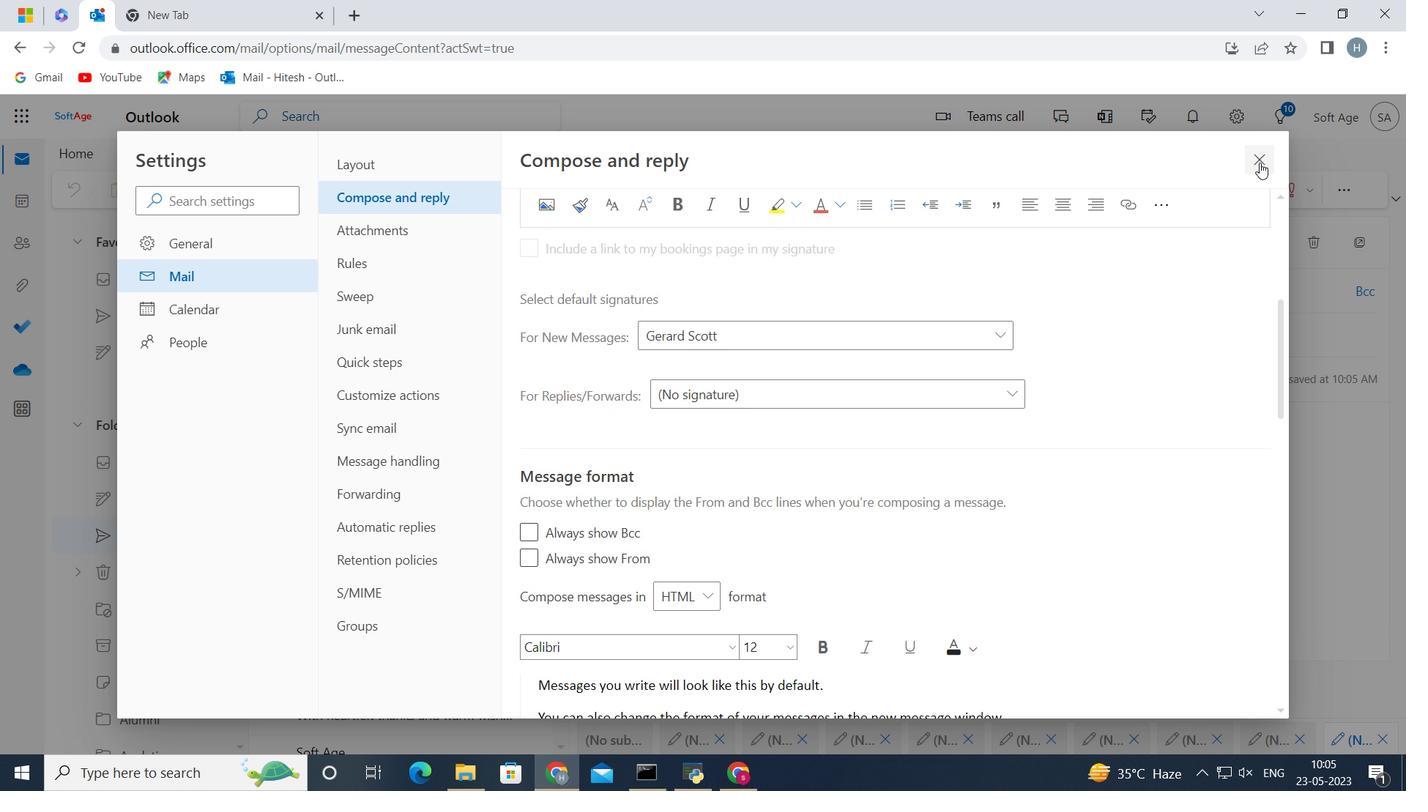
Action: Mouse pressed left at (1265, 160)
Screenshot: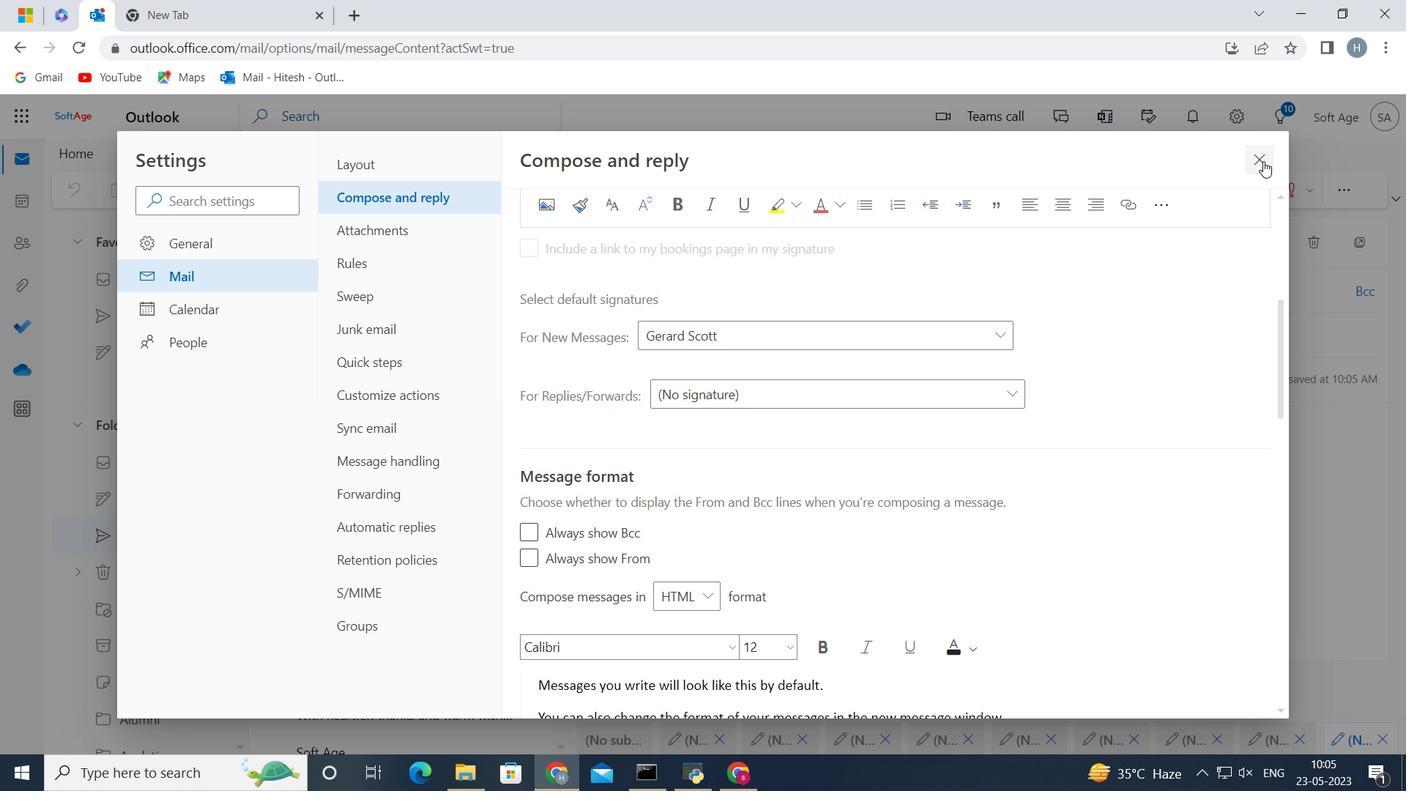 
Action: Mouse moved to (716, 378)
Screenshot: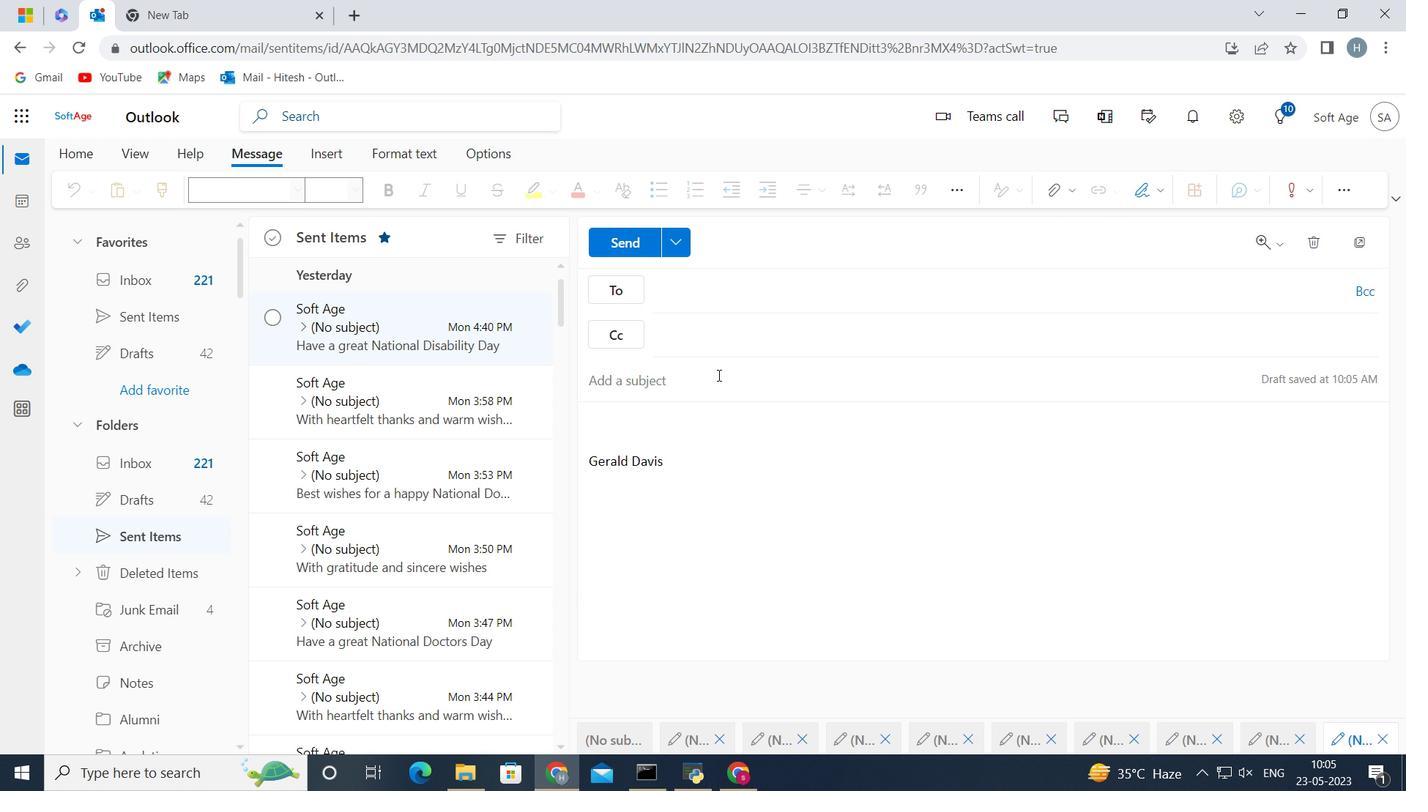 
Action: Mouse pressed left at (716, 378)
Screenshot: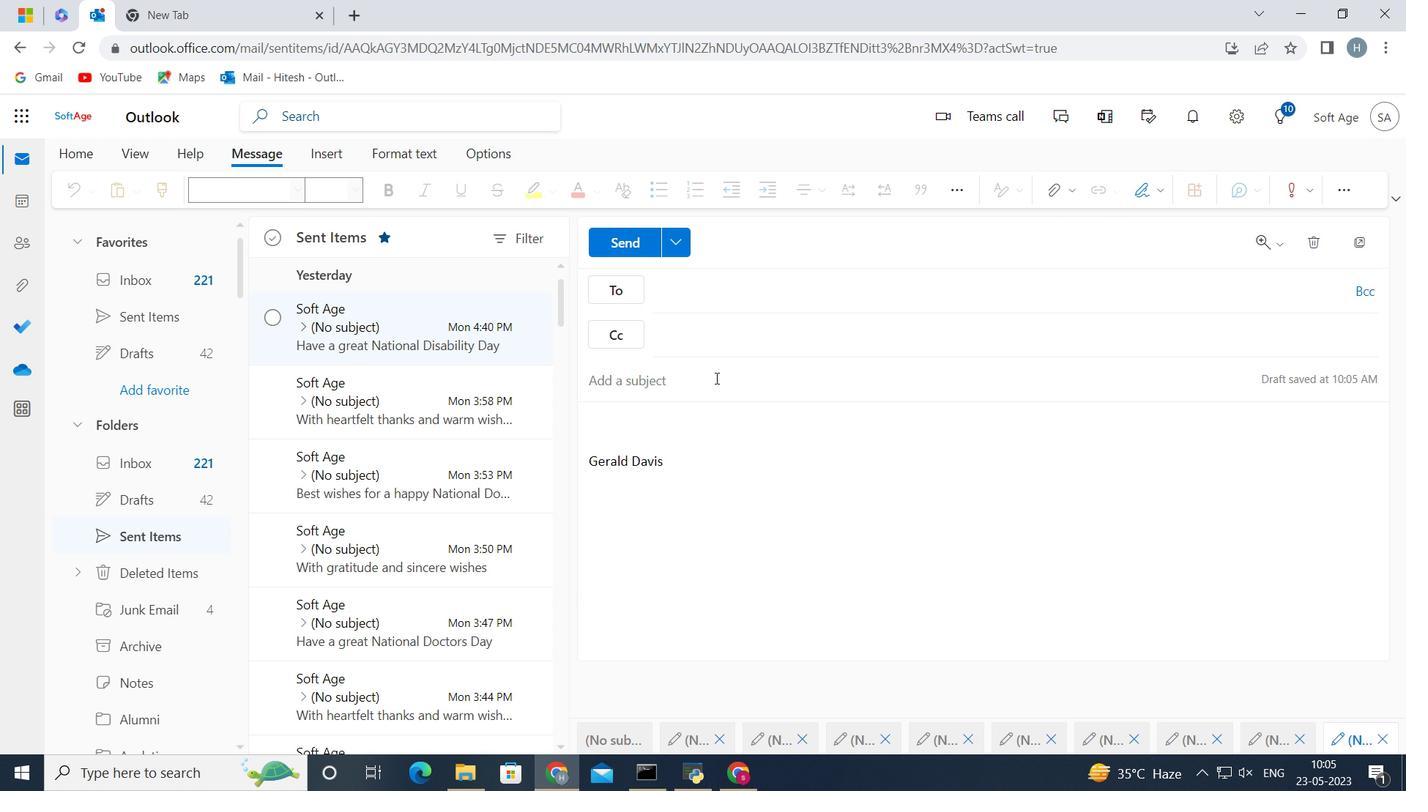 
Action: Key pressed <Key.shift>Update<Key.space>on<Key.space>a<Key.space>sick<Key.space>leave<Key.space>and<Key.space>the<Key.backspace><Key.backspace><Key.backspace><Key.backspace><Key.backspace><Key.backspace><Key.backspace>
Screenshot: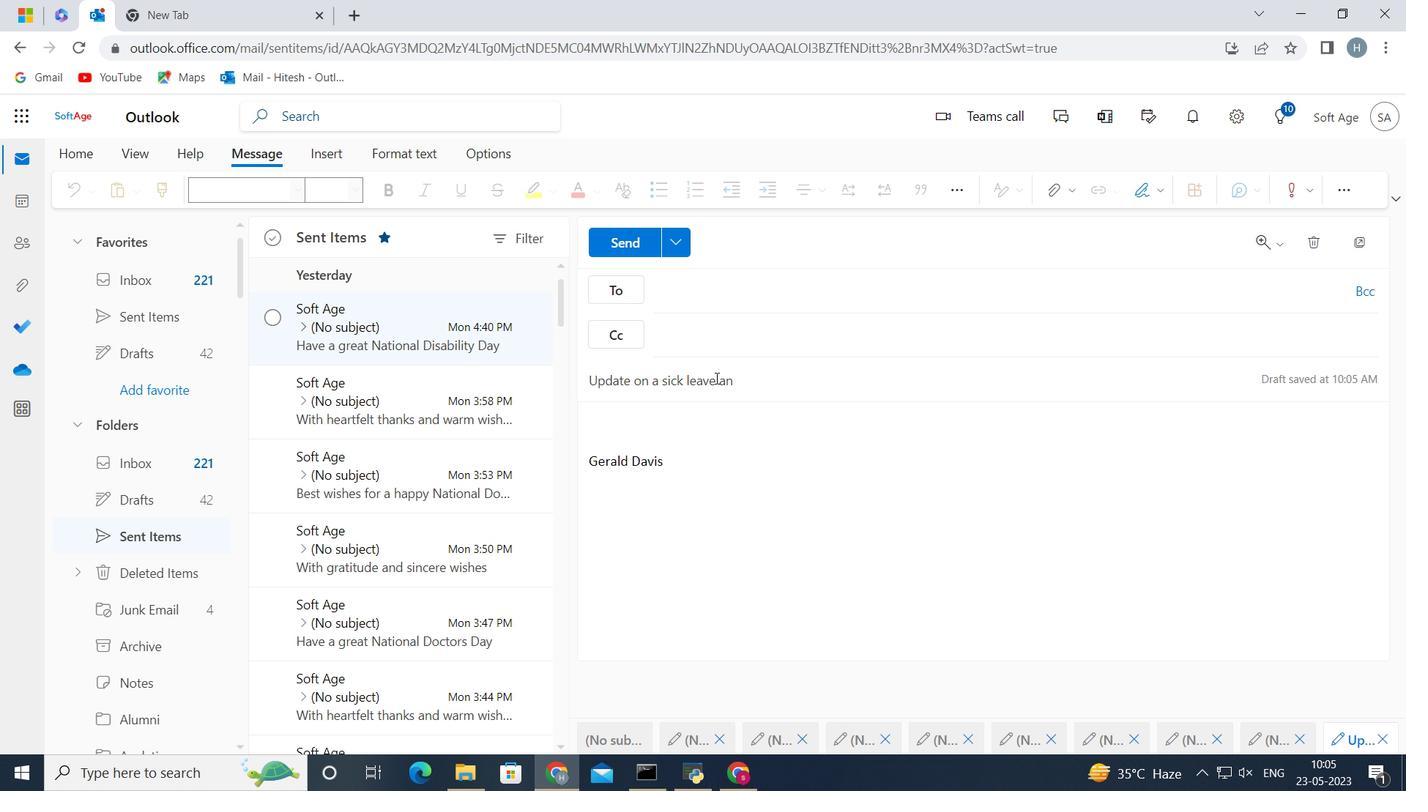 
Action: Mouse moved to (685, 460)
Screenshot: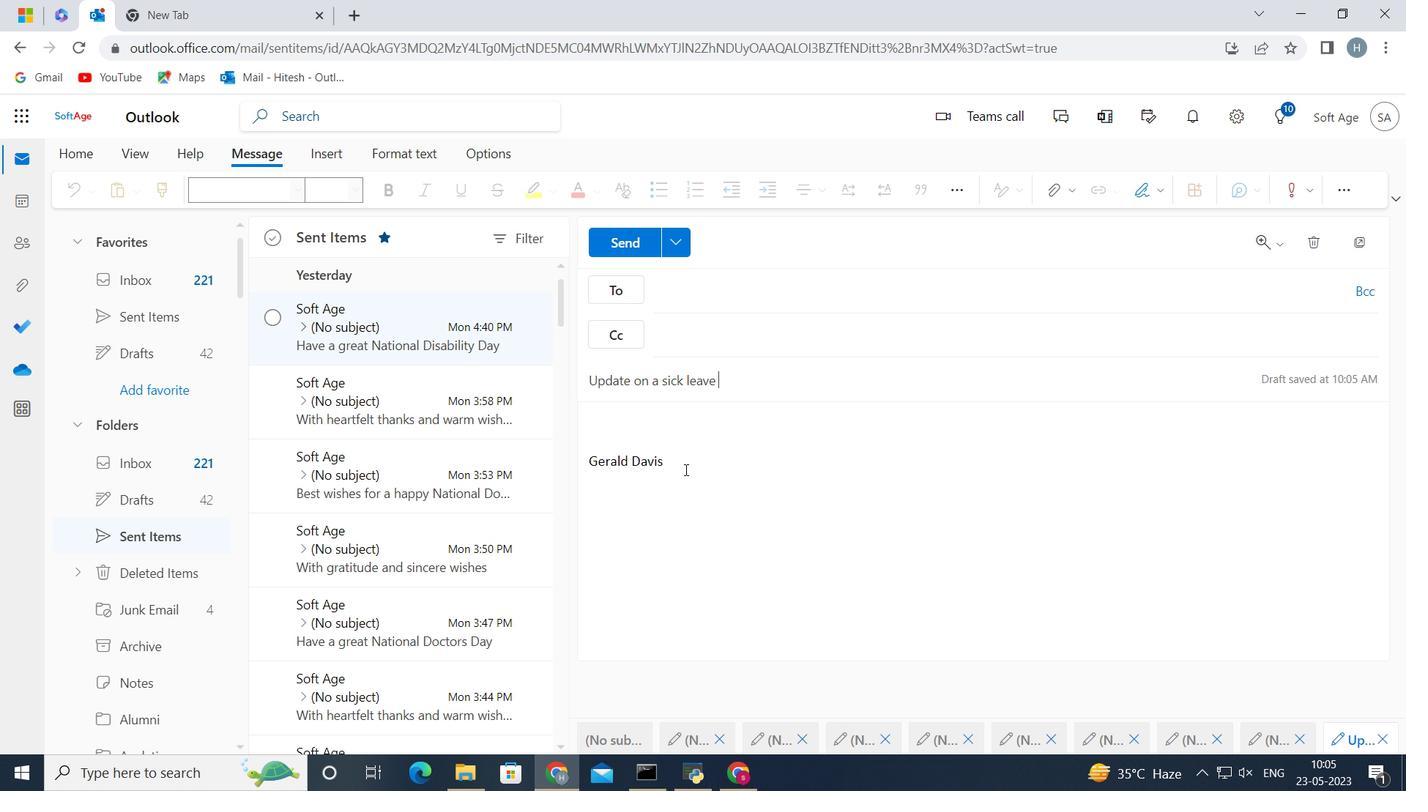 
Action: Mouse pressed left at (685, 460)
Screenshot: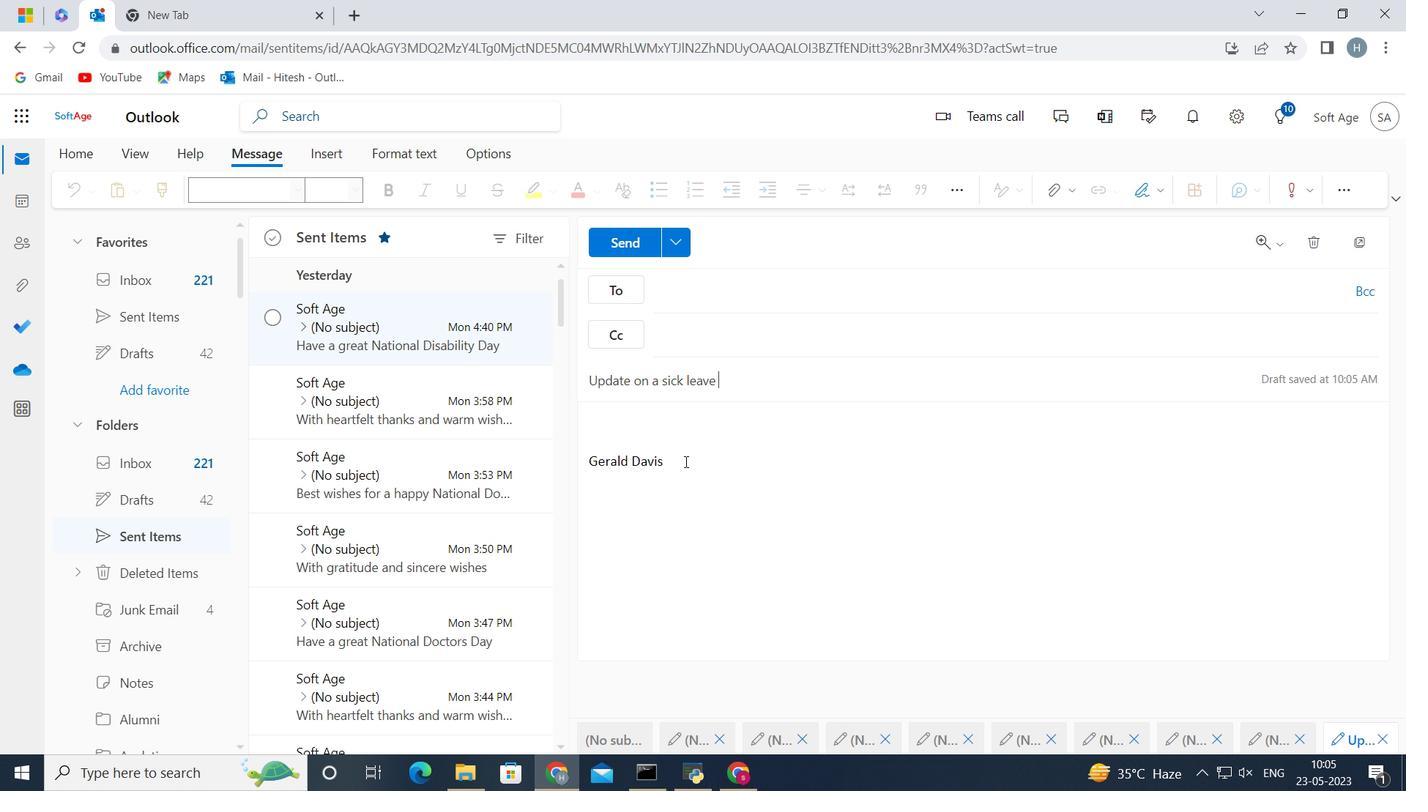 
Action: Key pressed <Key.backspace><Key.backspace><Key.backspace><Key.backspace><Key.backspace><Key.backspace><Key.backspace><Key.backspace><Key.backspace><Key.backspace><Key.backspace><Key.backspace><Key.backspace><Key.backspace><Key.backspace><Key.backspace><Key.backspace><Key.backspace><Key.backspace><Key.backspace><Key.backspace><Key.backspace><Key.backspace><Key.backspace><Key.shift>I<Key.space>would<Key.space>like<Key.space>to<Key.space>request<Key.space>your<Key.space>input<Key.space>on<Key.space>the<Key.space>new<Key.space>employee<Key.space>benefits<Key.space>program<Key.space>
Screenshot: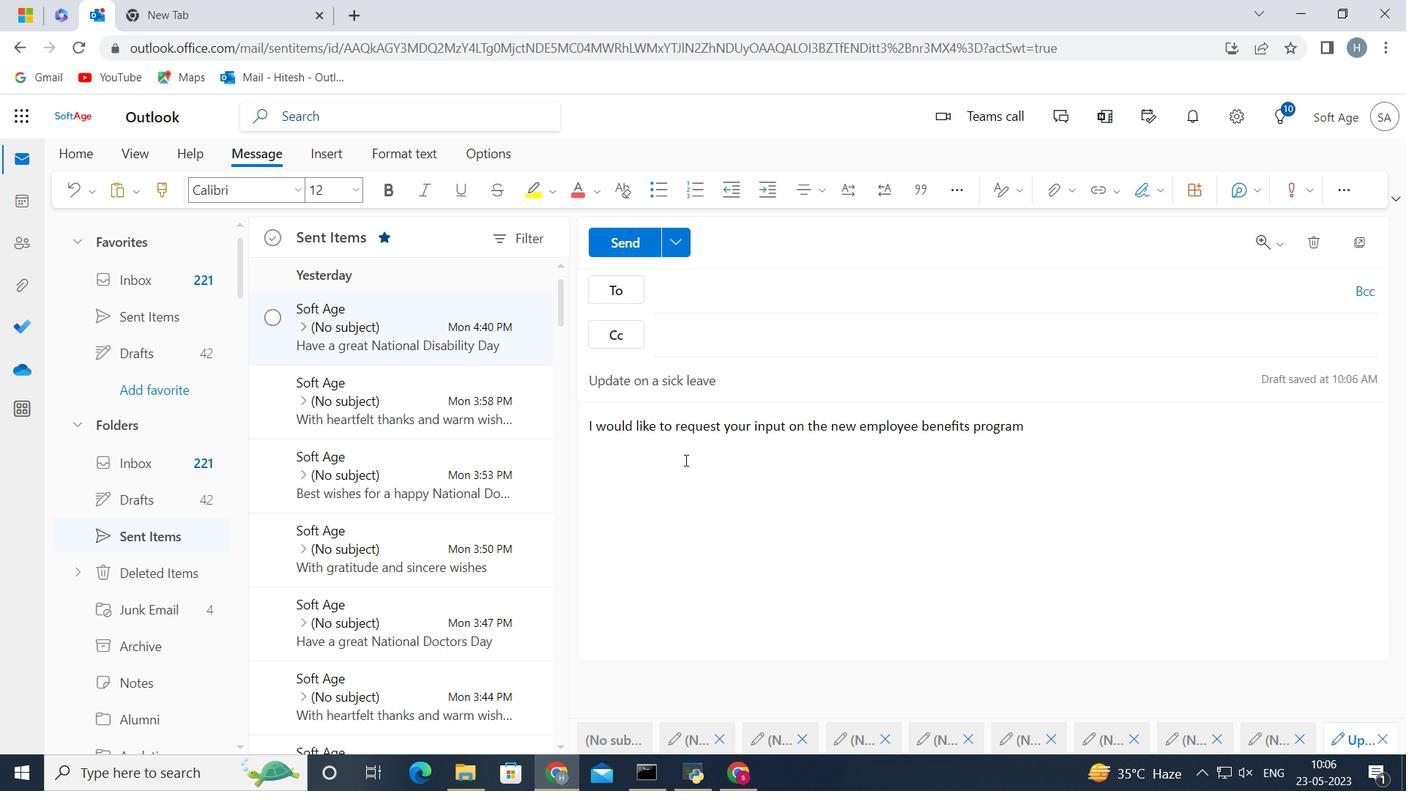 
Action: Mouse moved to (721, 275)
Screenshot: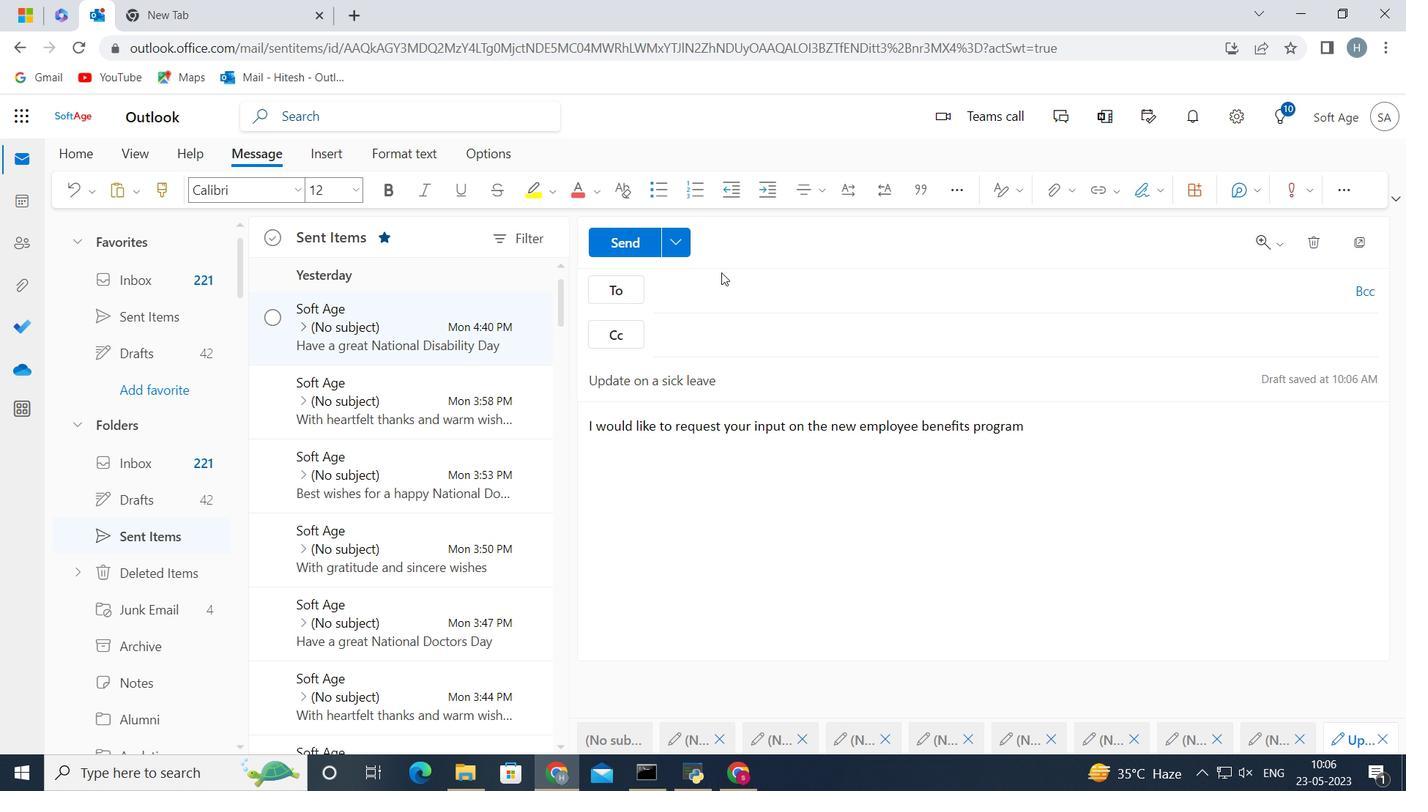 
Action: Mouse pressed left at (721, 275)
Screenshot: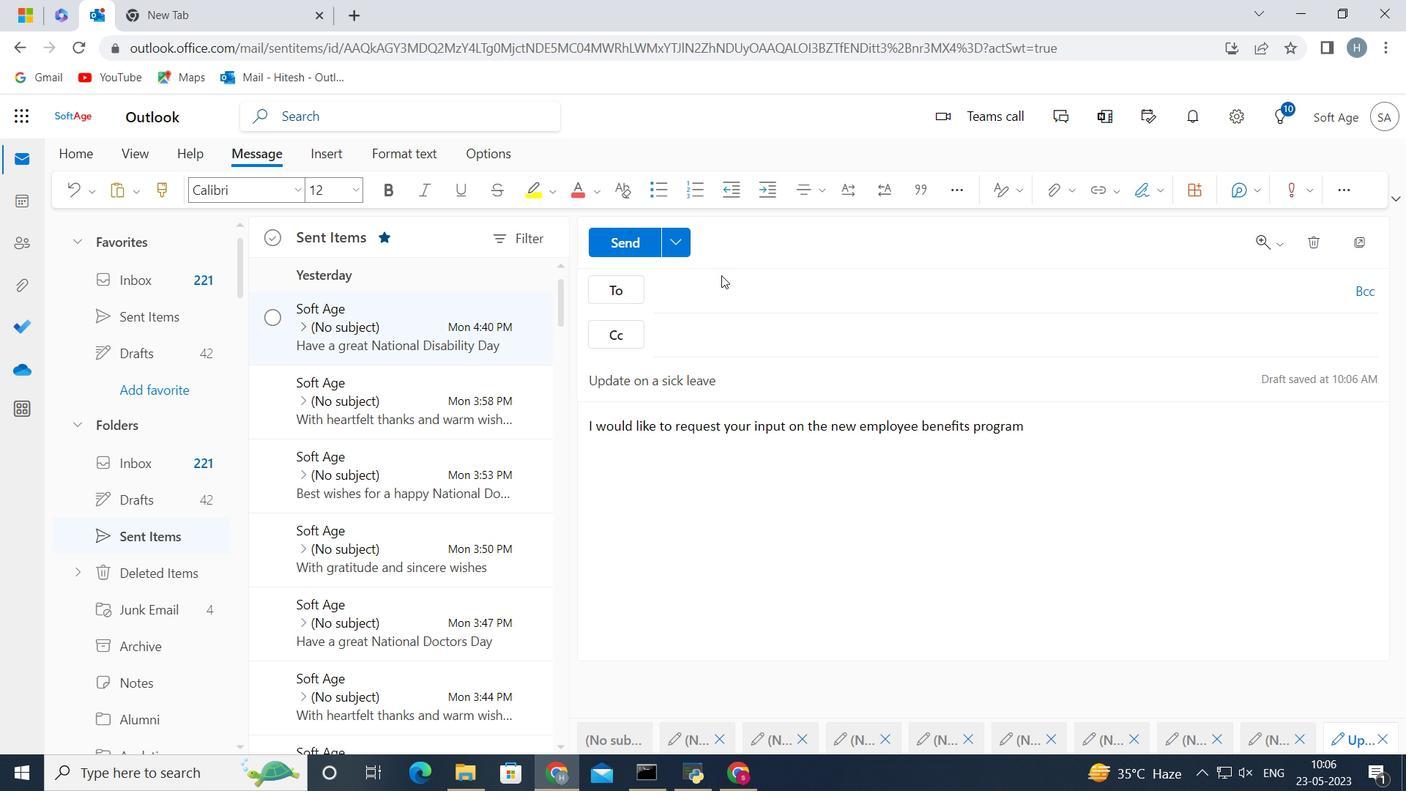 
Action: Mouse moved to (707, 288)
Screenshot: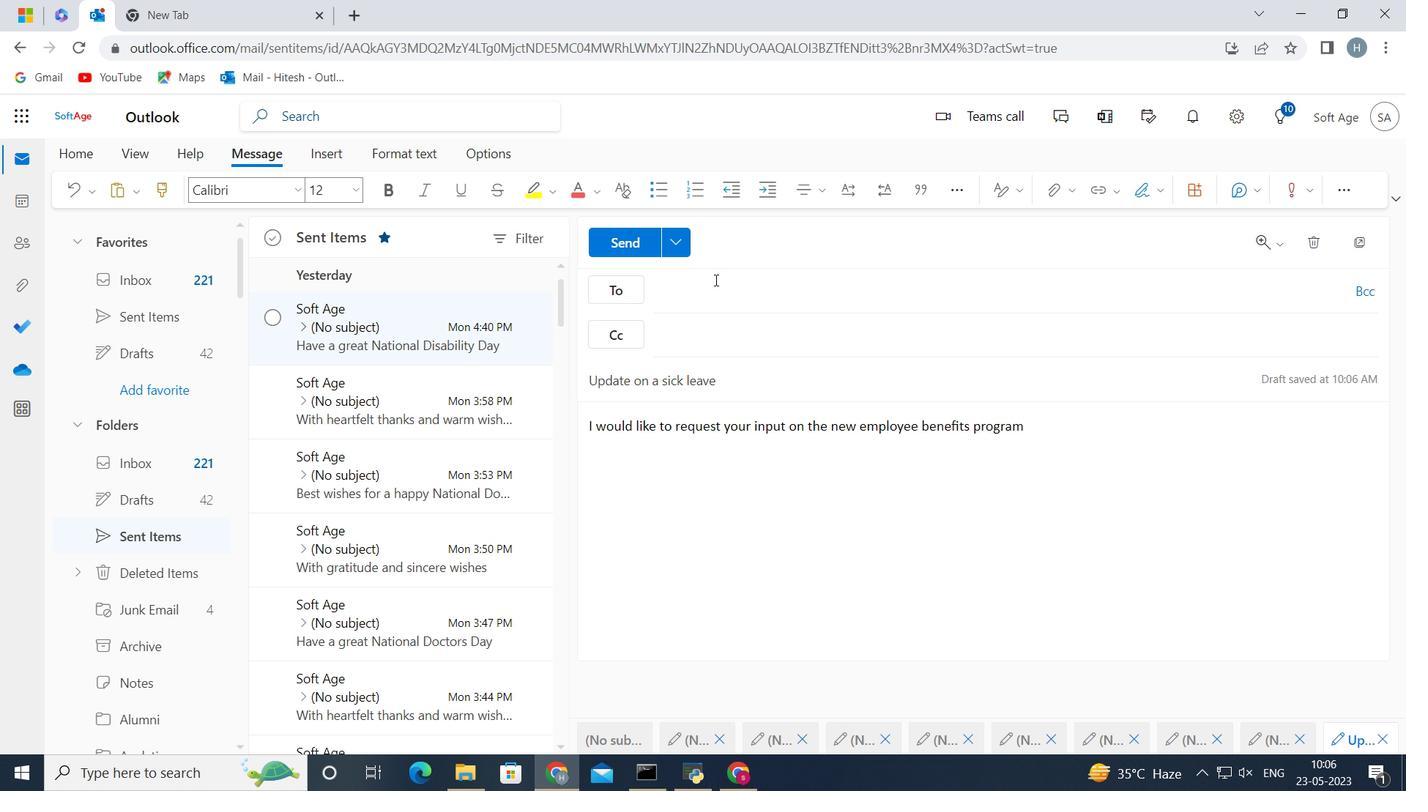 
Action: Mouse pressed left at (707, 288)
Screenshot: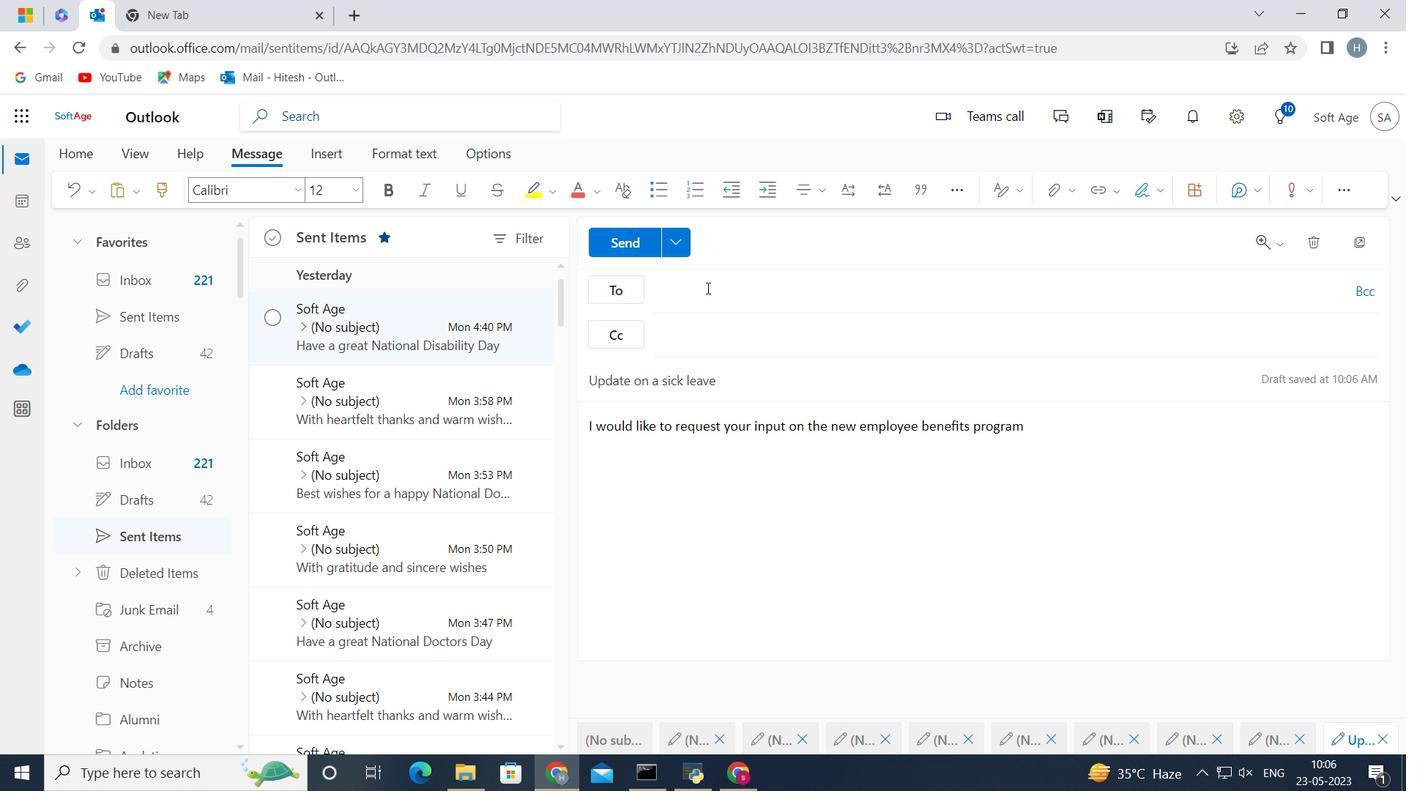
Action: Key pressed softage.6<Key.shift><Key.shift><Key.shift><Key.shift><Key.shift><Key.shift>@softage.net
Screenshot: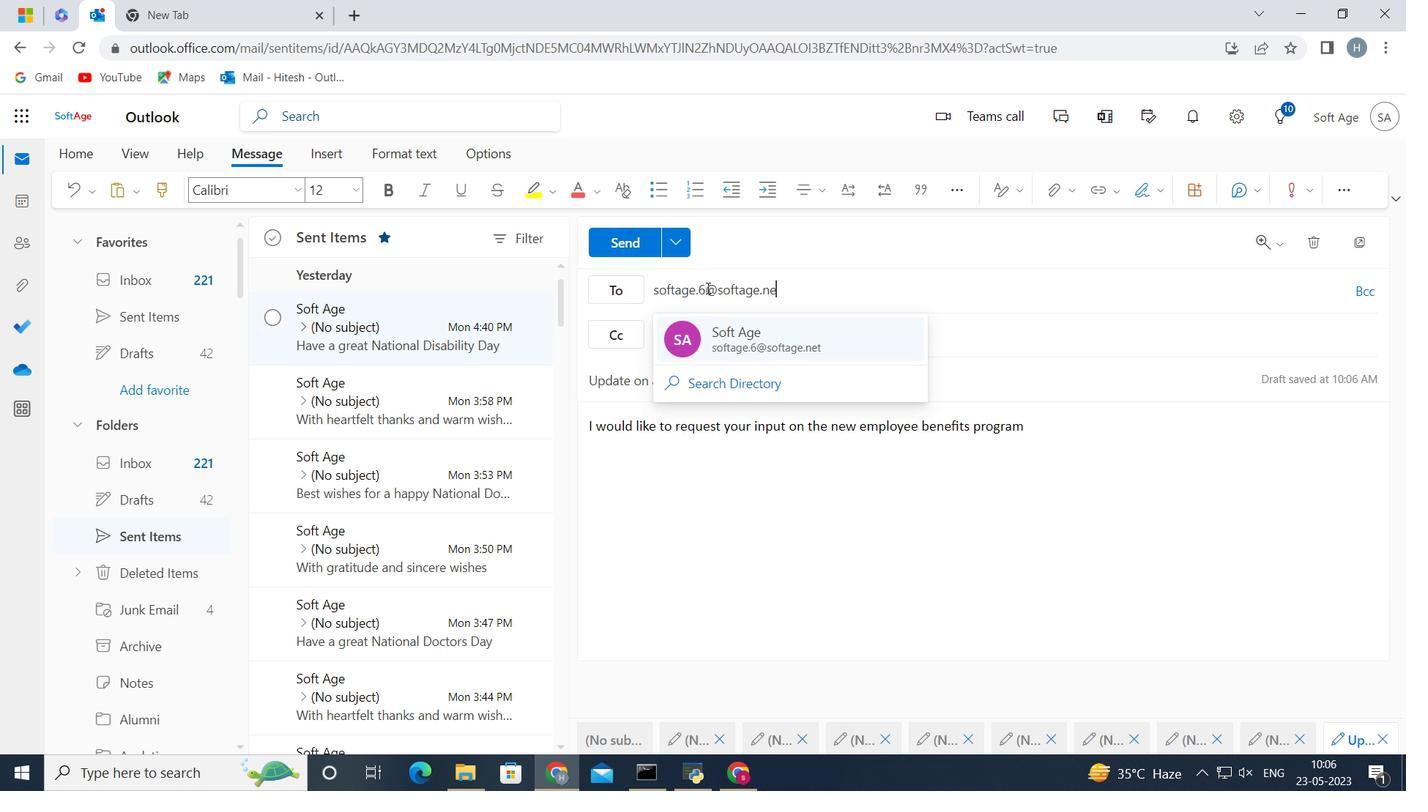 
Action: Mouse moved to (719, 344)
Screenshot: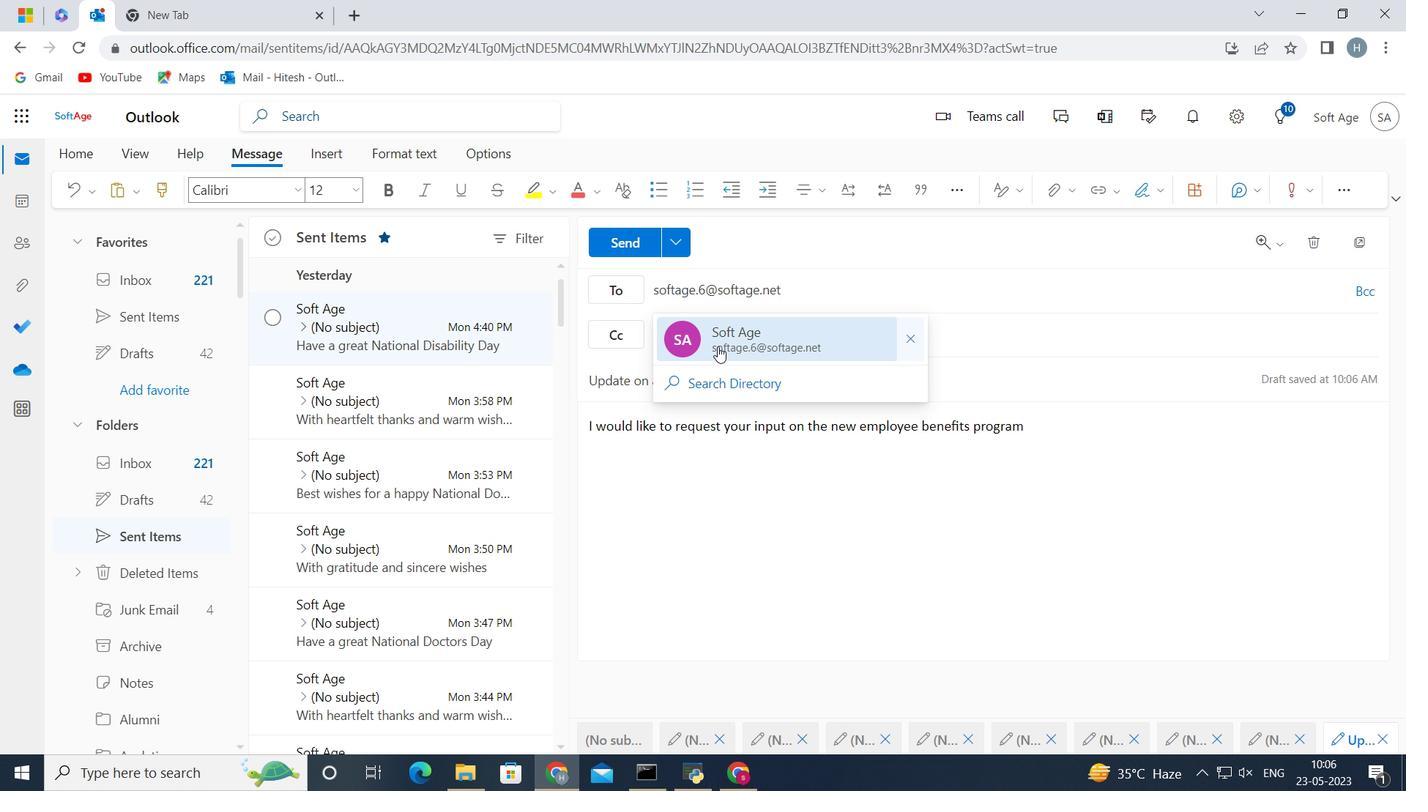 
Action: Mouse pressed left at (719, 344)
Screenshot: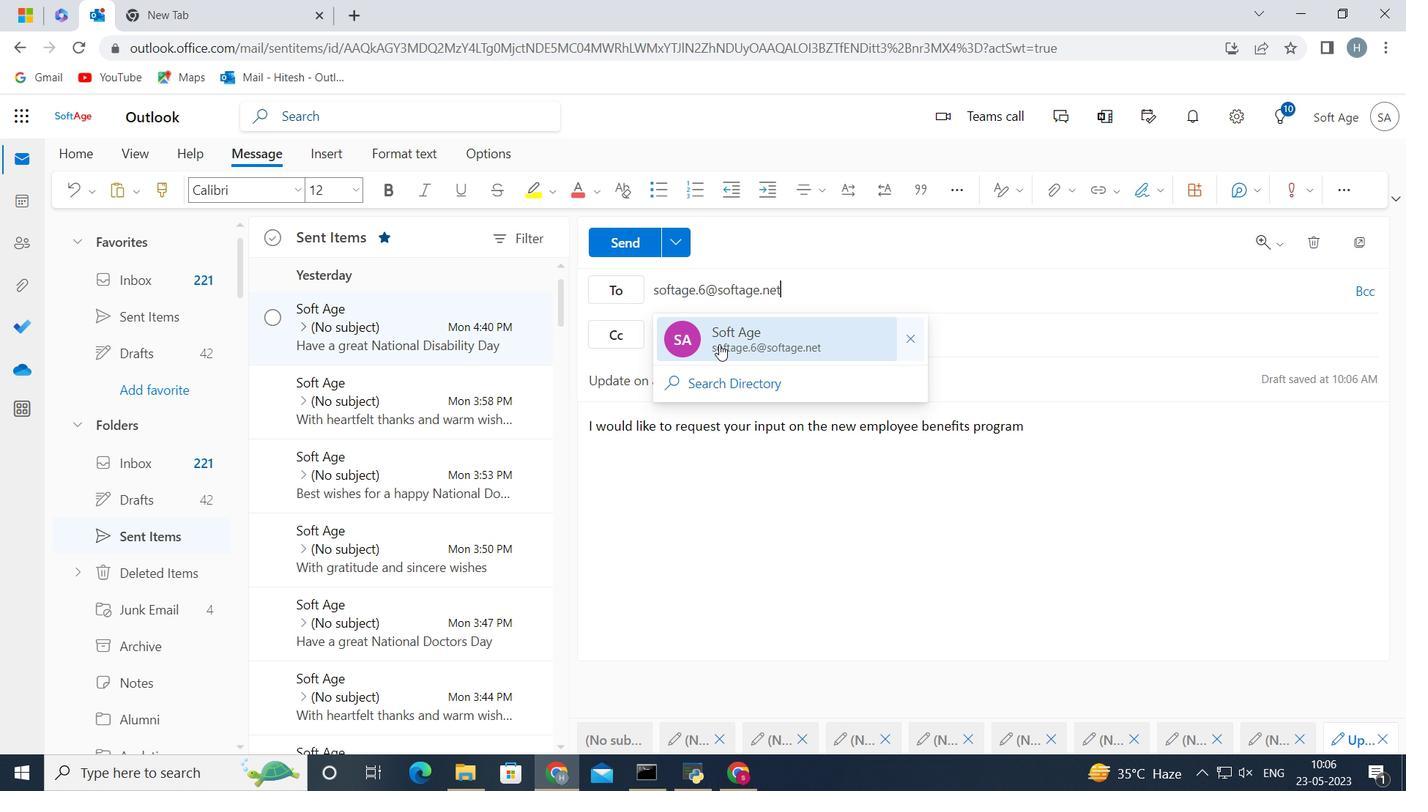 
Action: Mouse moved to (631, 243)
Screenshot: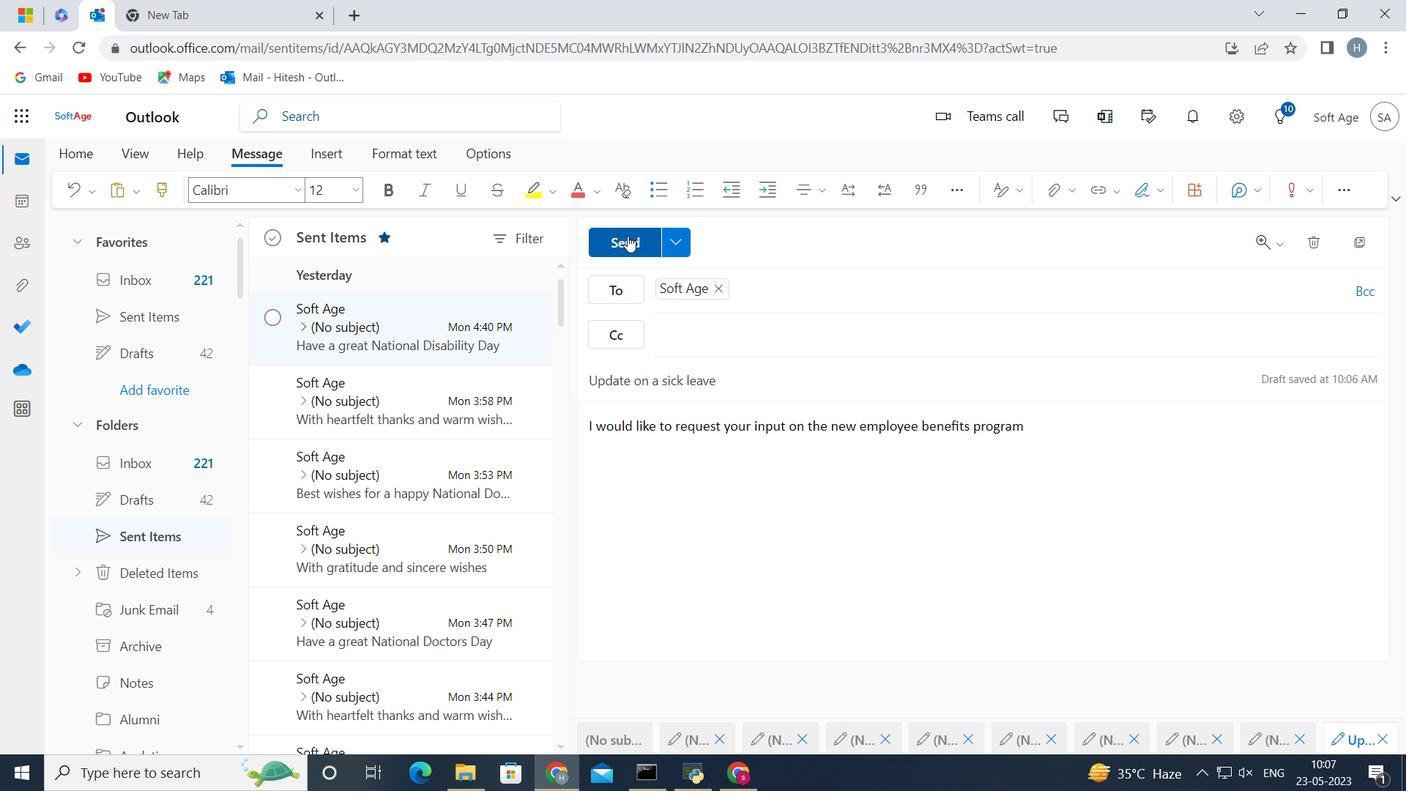 
Action: Mouse pressed left at (631, 243)
Screenshot: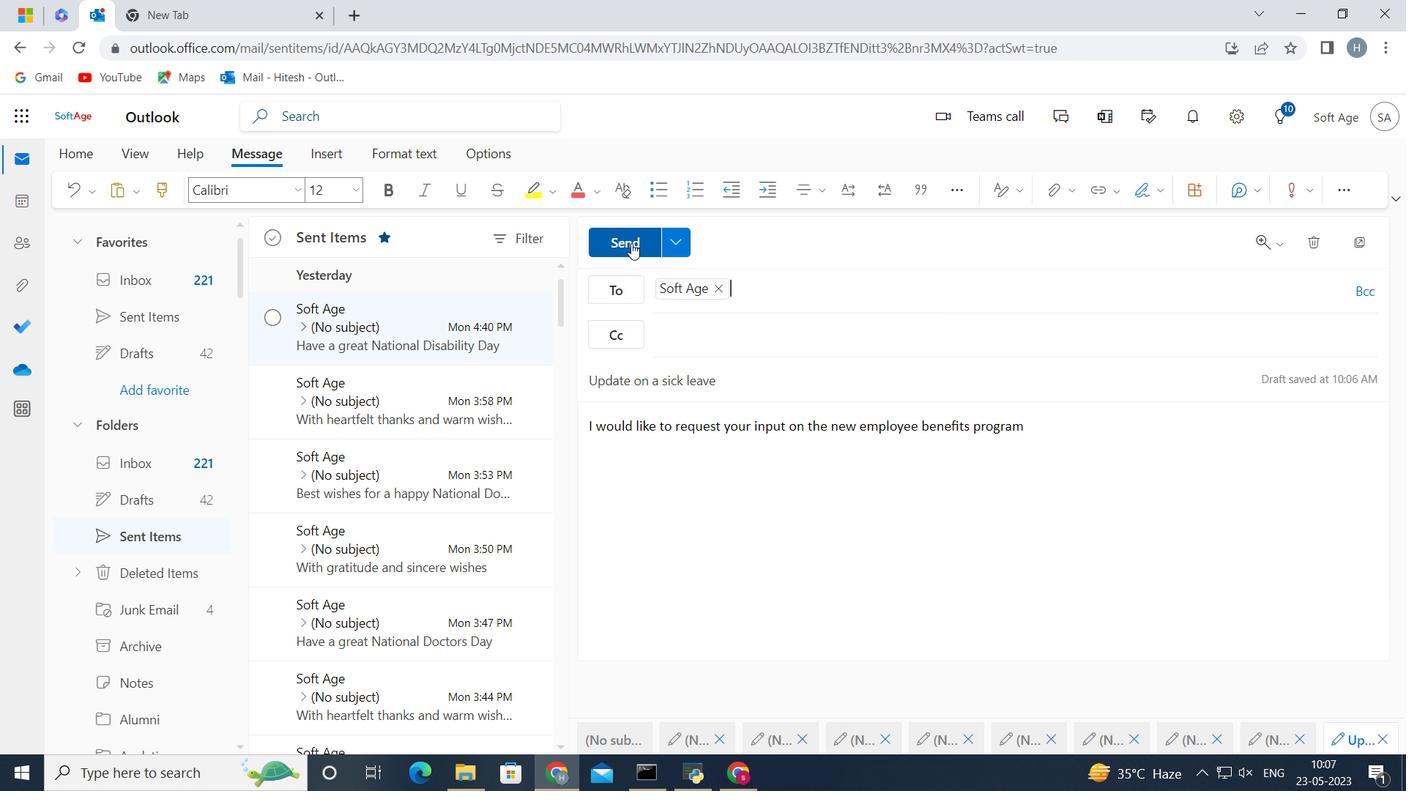 
Action: Mouse moved to (398, 326)
Screenshot: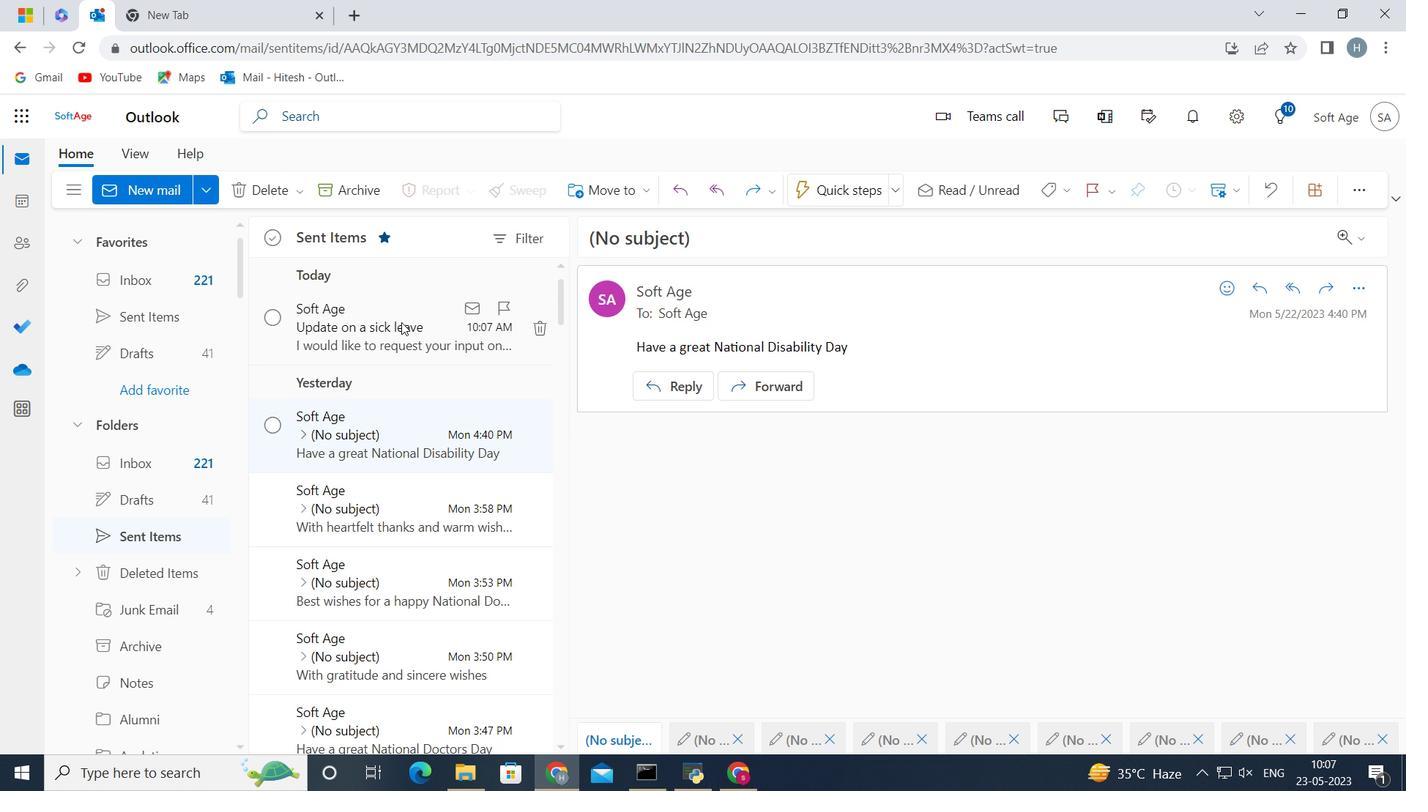 
Action: Mouse pressed left at (398, 326)
Screenshot: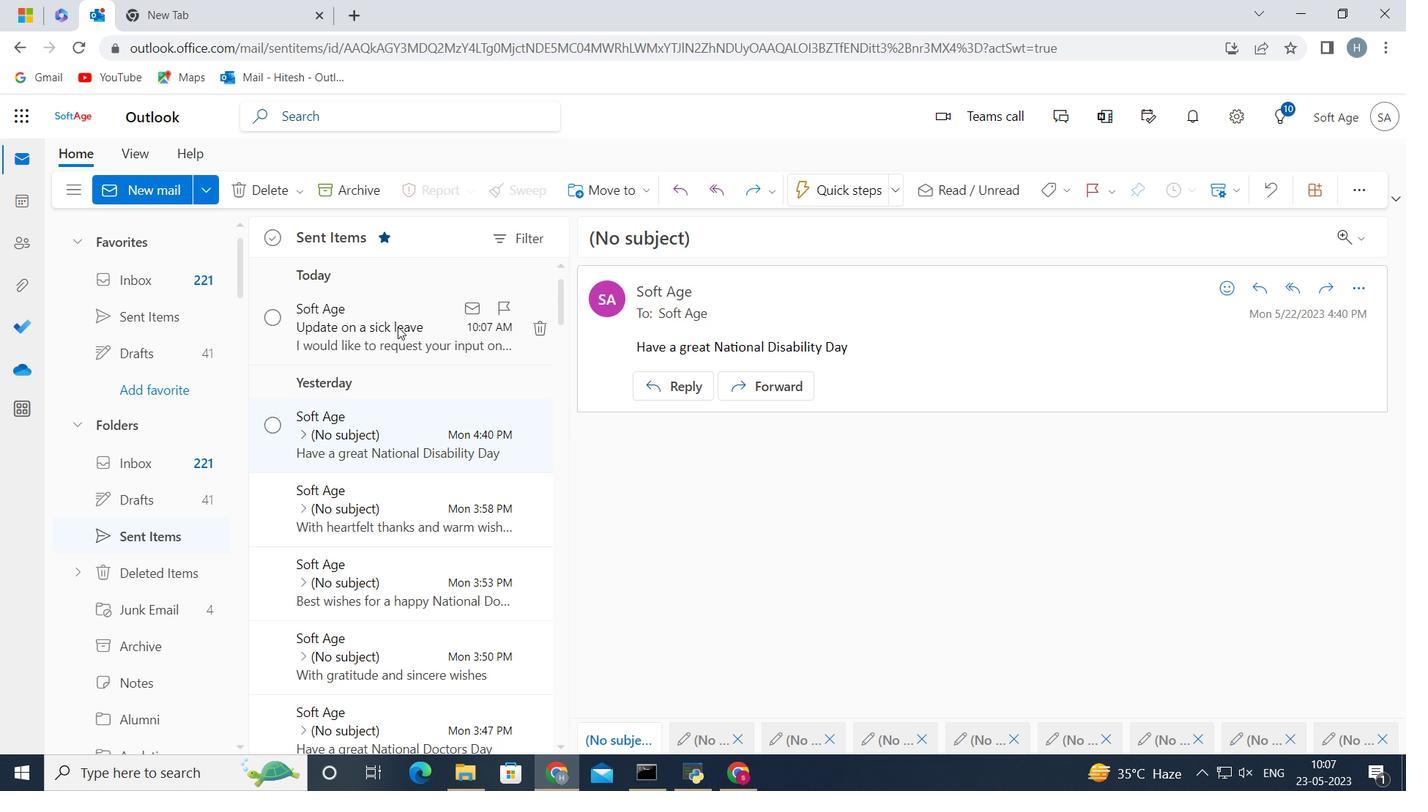 
Action: Mouse moved to (636, 191)
Screenshot: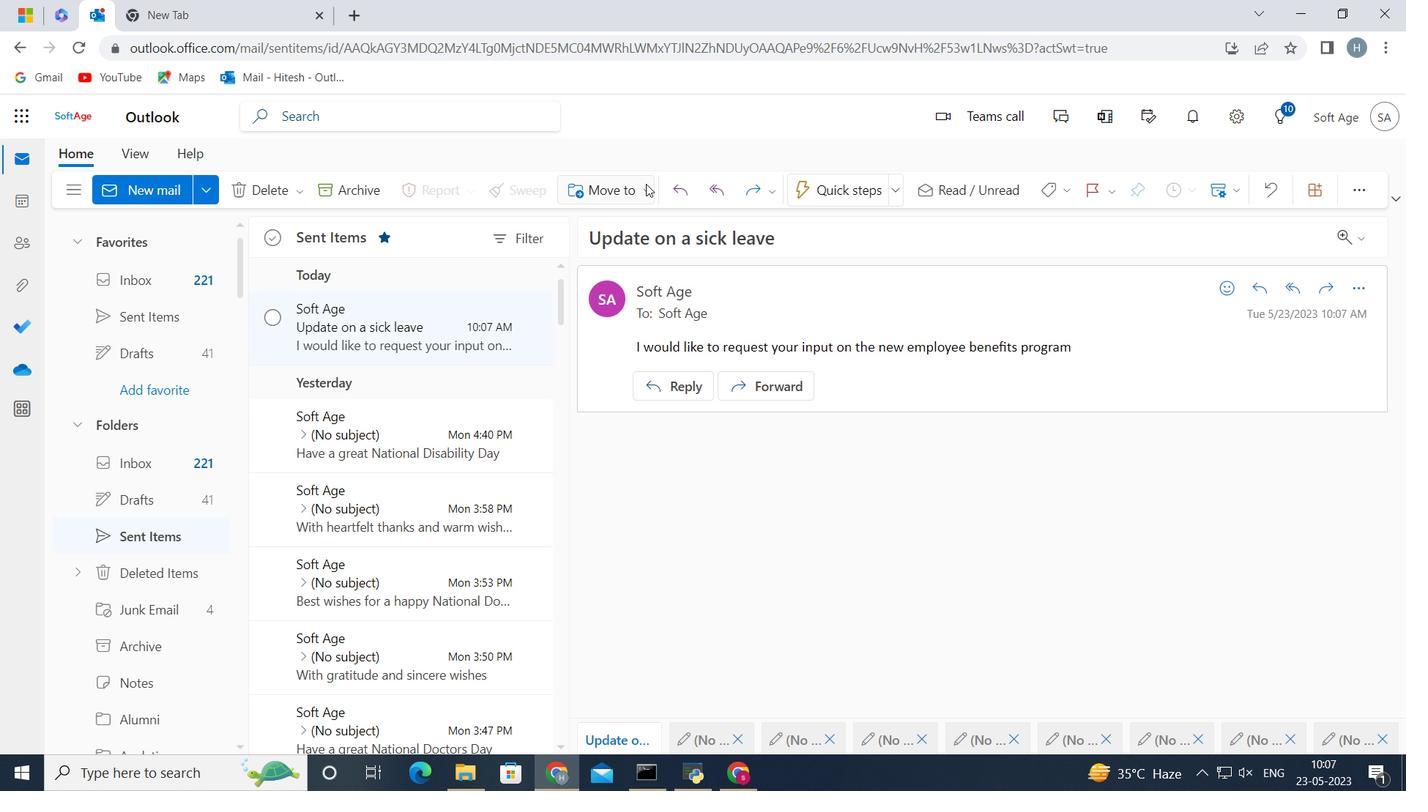 
Action: Mouse pressed left at (636, 191)
Screenshot: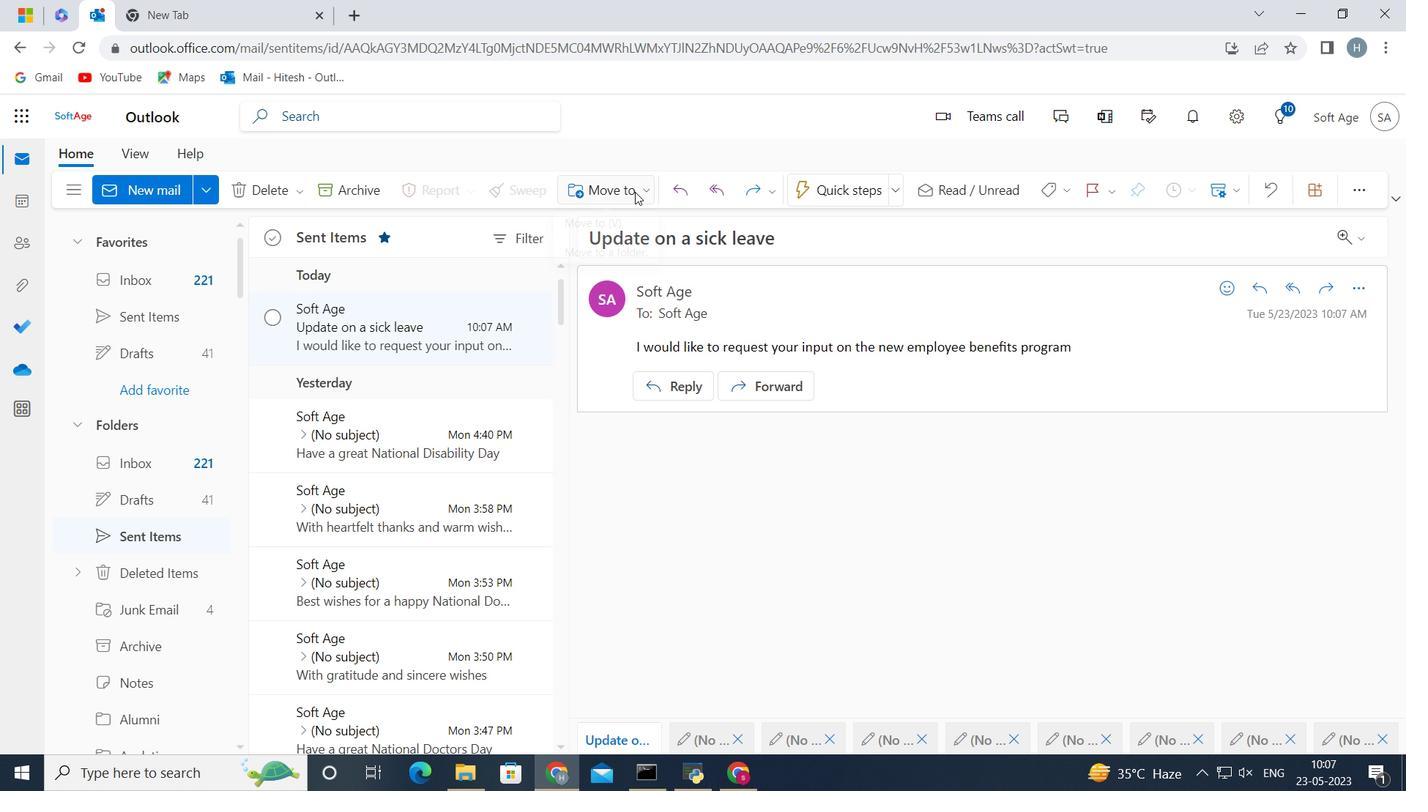 
Action: Mouse moved to (641, 222)
Screenshot: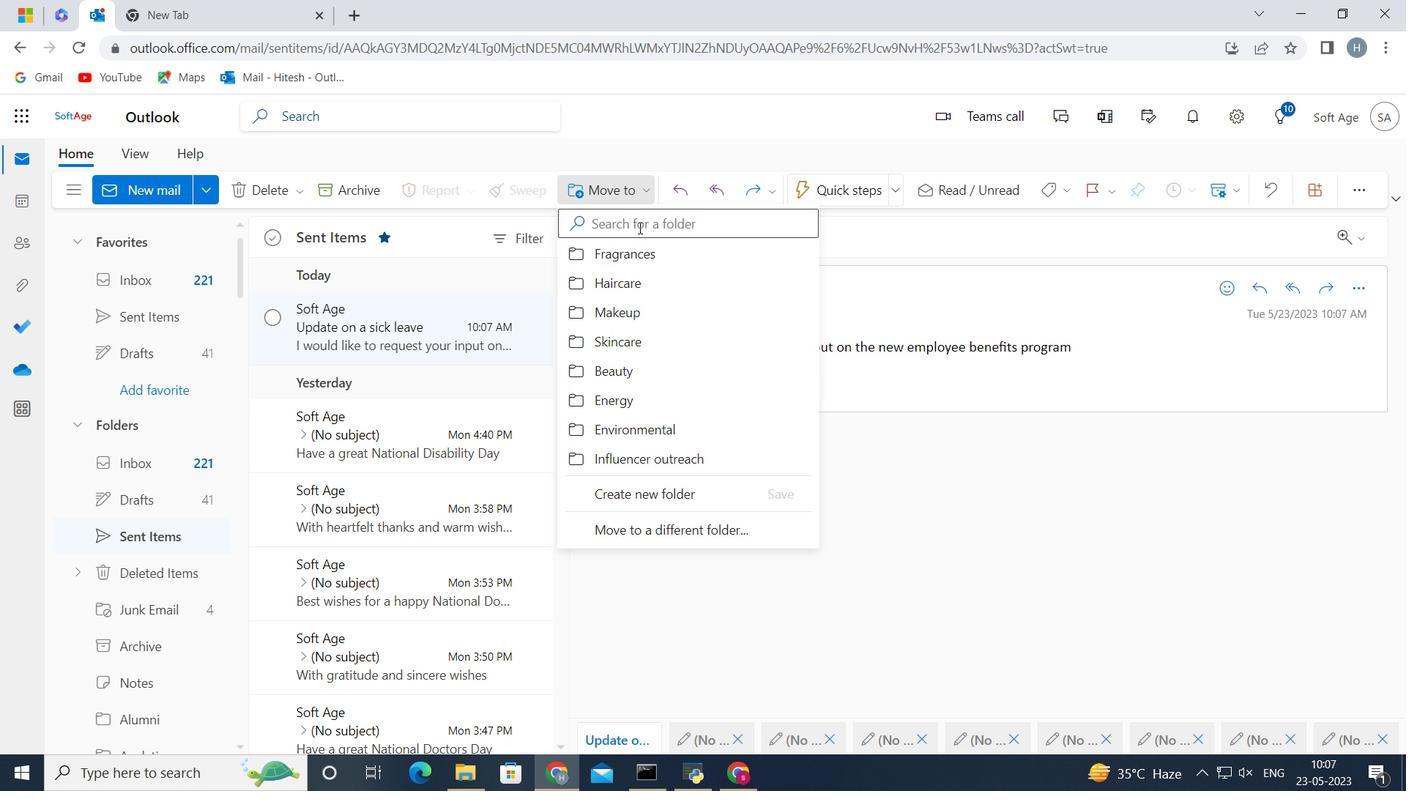 
Action: Mouse pressed left at (641, 222)
Screenshot: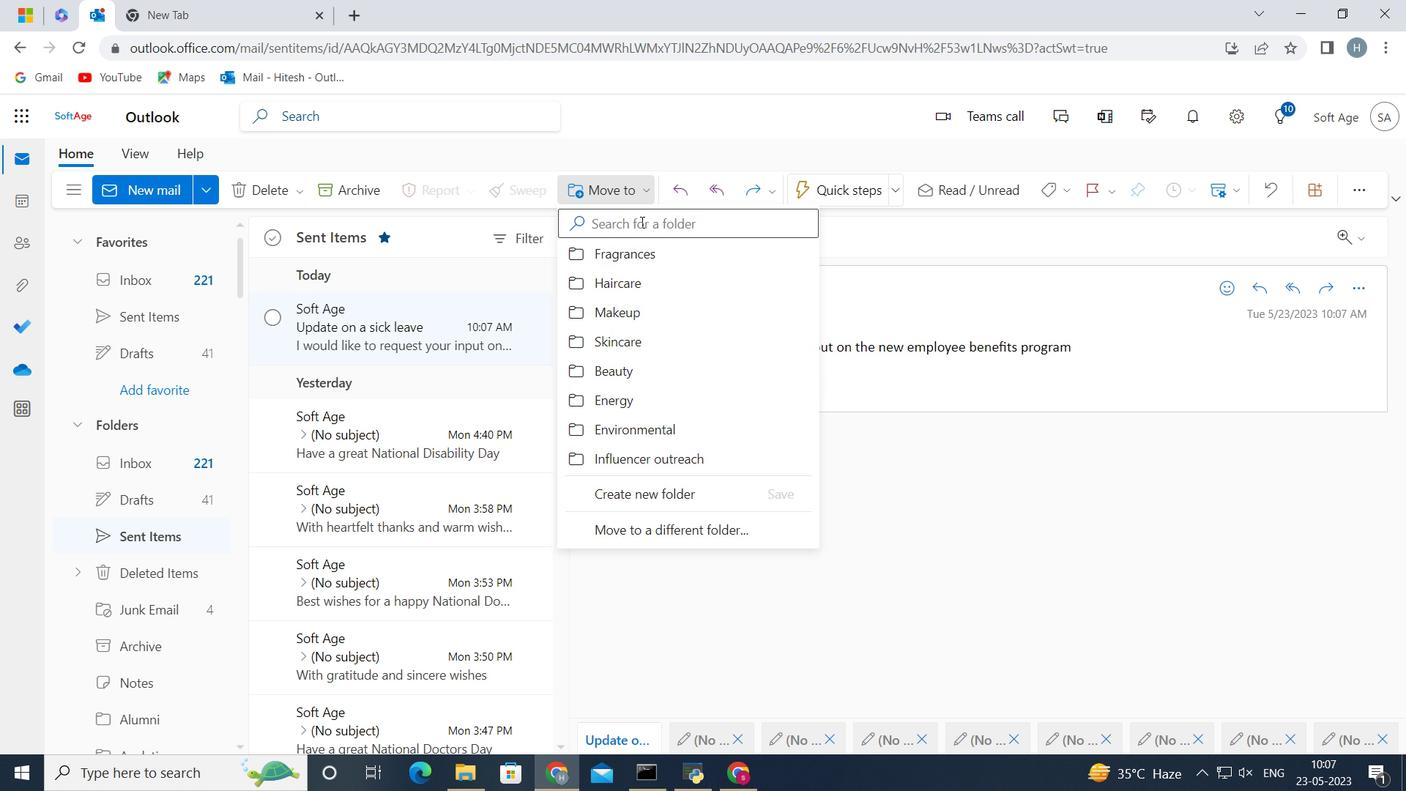 
Action: Key pressed <Key.shift>Body<Key.space><Key.shift>Car
Screenshot: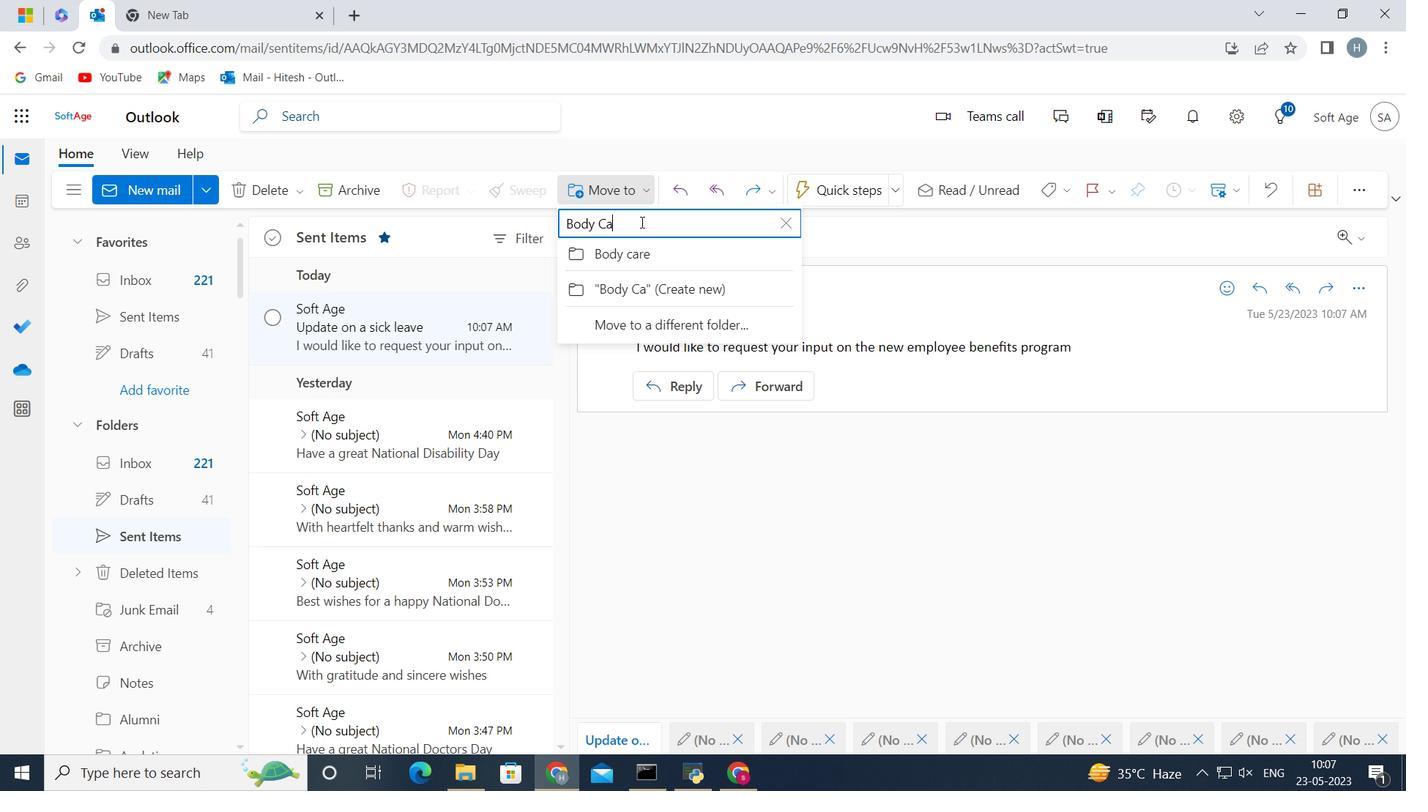 
Action: Mouse moved to (691, 216)
Screenshot: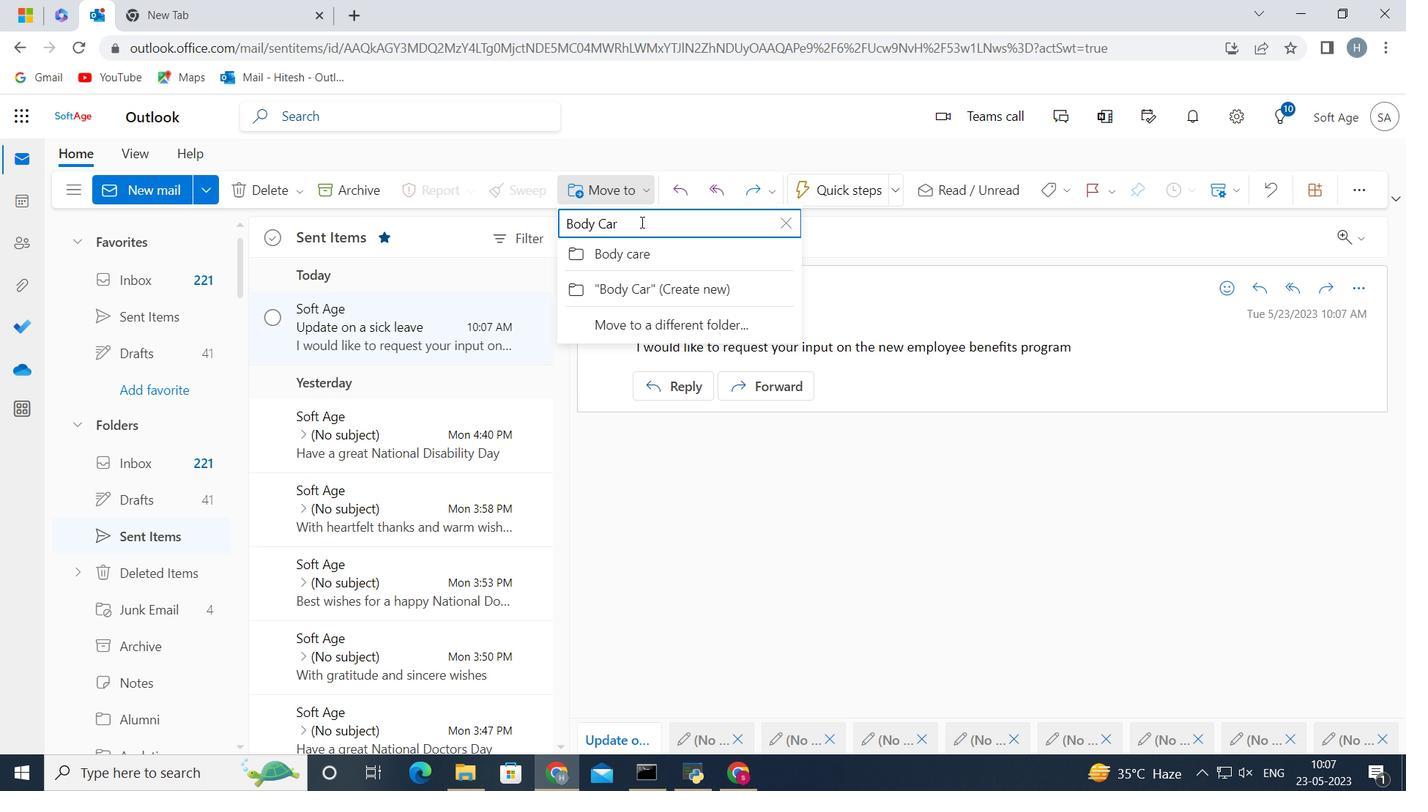 
Action: Key pressed e
Screenshot: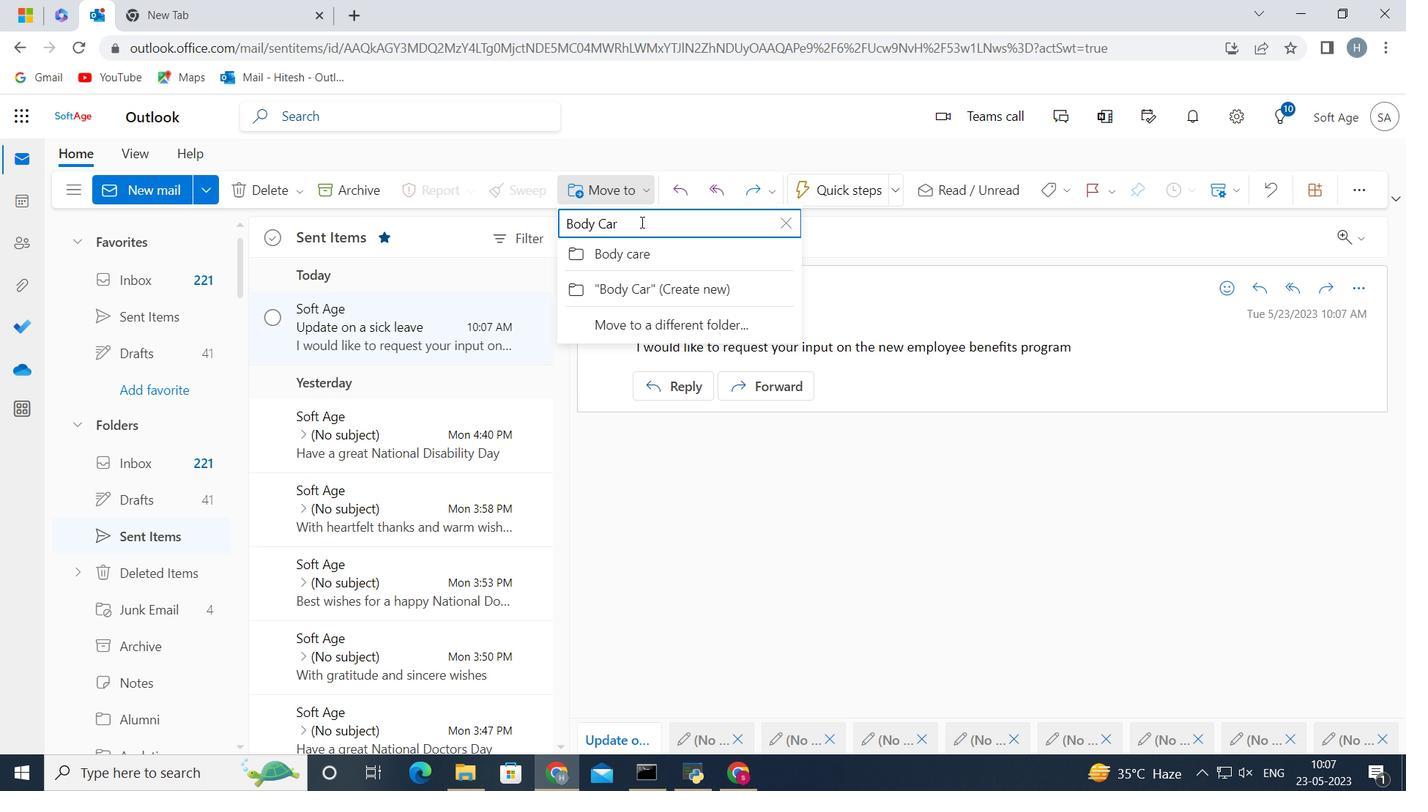 
Action: Mouse moved to (575, 245)
Screenshot: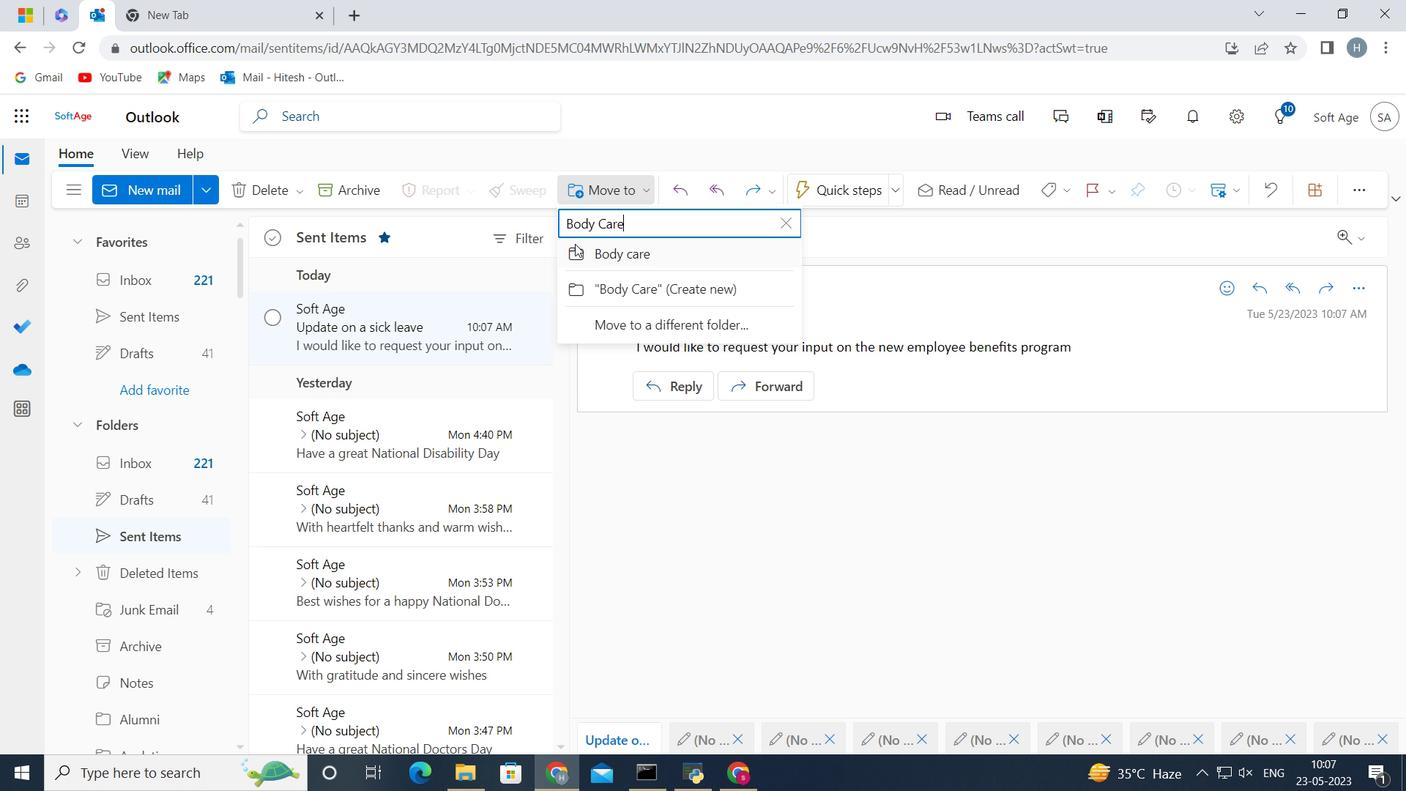 
Action: Mouse pressed left at (575, 245)
Screenshot: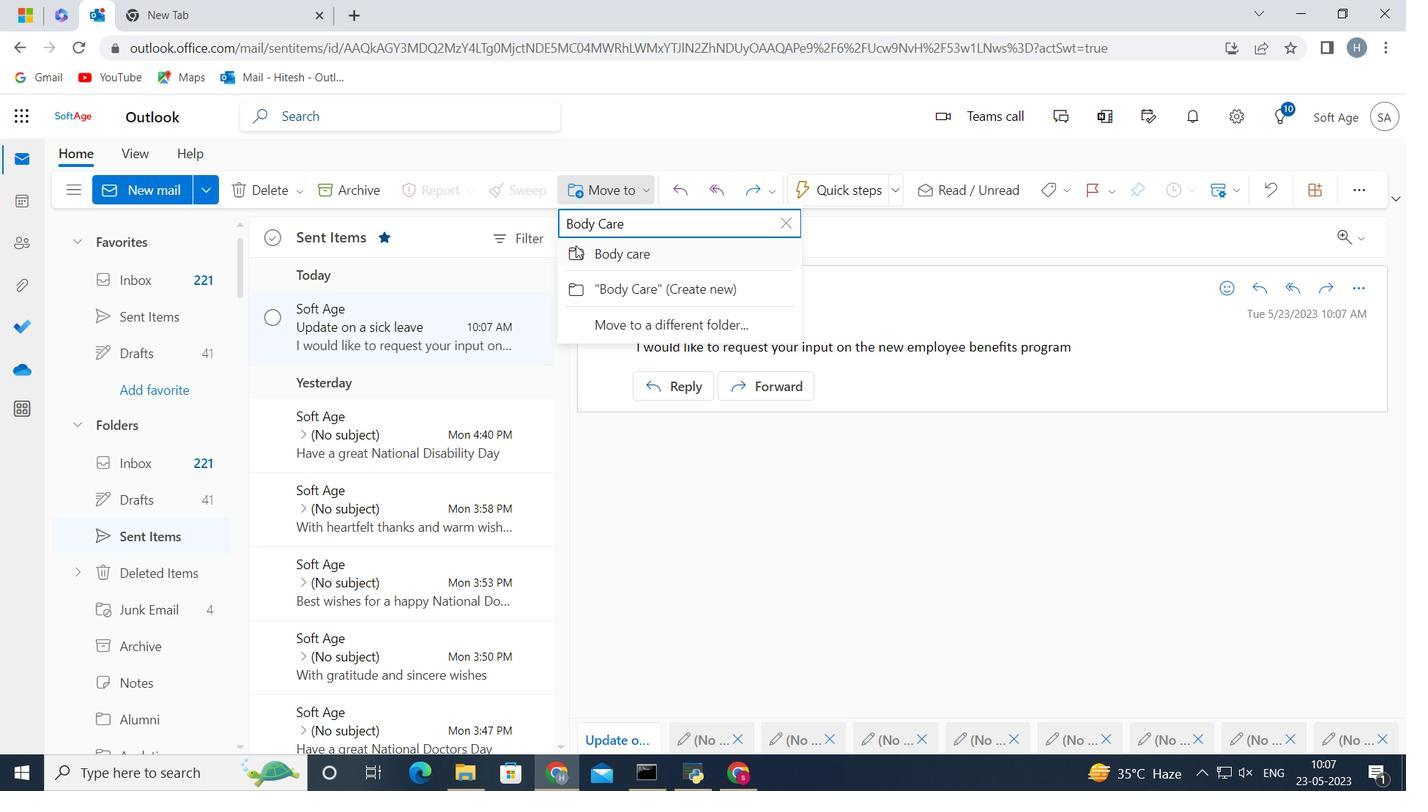 
Action: Mouse moved to (677, 471)
Screenshot: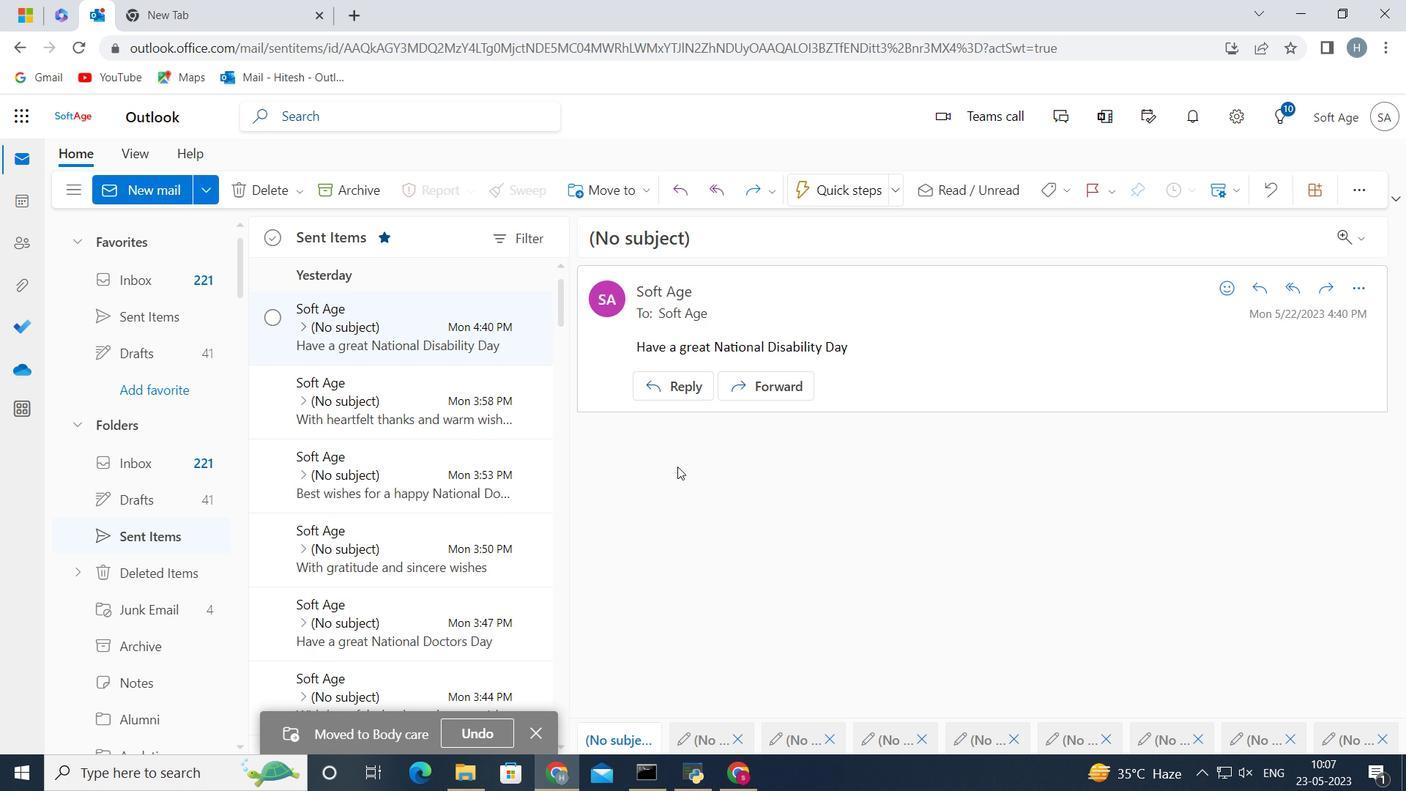 
